 Task: Search one way flight ticket for 1 adult, 5 children, 2 infants in seat and 1 infant on lap in first from Anchorage: Ted Stevens Anchorage International Airport to Gillette: Gillette Campbell County Airport on 5-1-2023. Choice of flights is Royal air maroc. Number of bags: 7 checked bags. Price is upto 77000. Outbound departure time preference is 4:30. Return departure time preference is 18:45.
Action: Mouse moved to (198, 187)
Screenshot: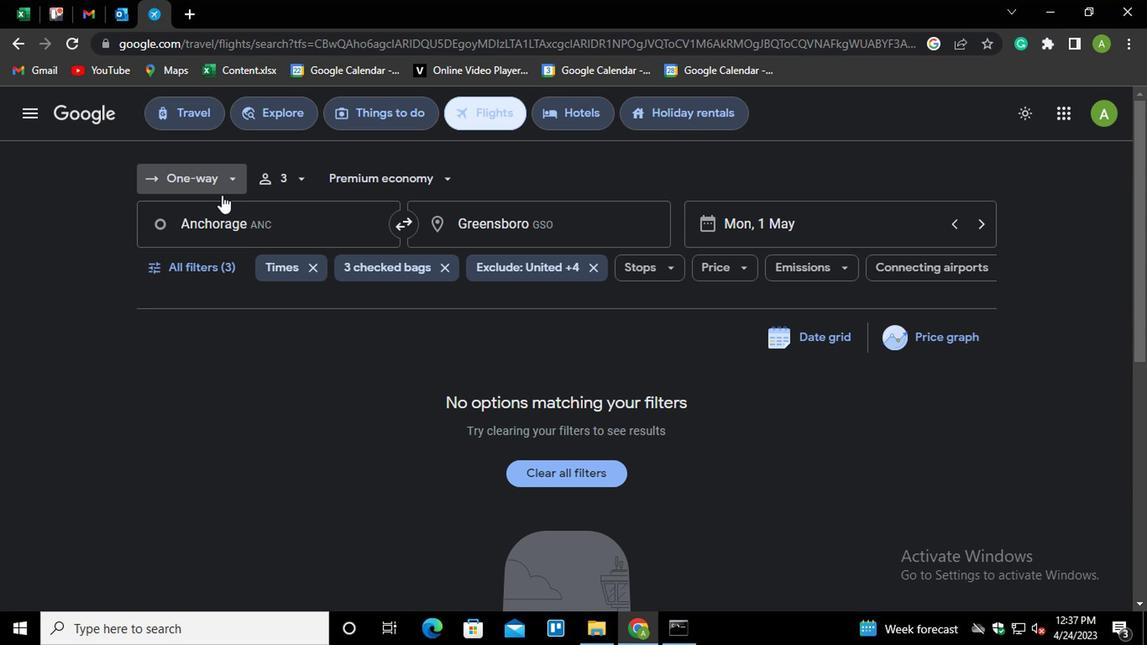 
Action: Mouse pressed left at (198, 187)
Screenshot: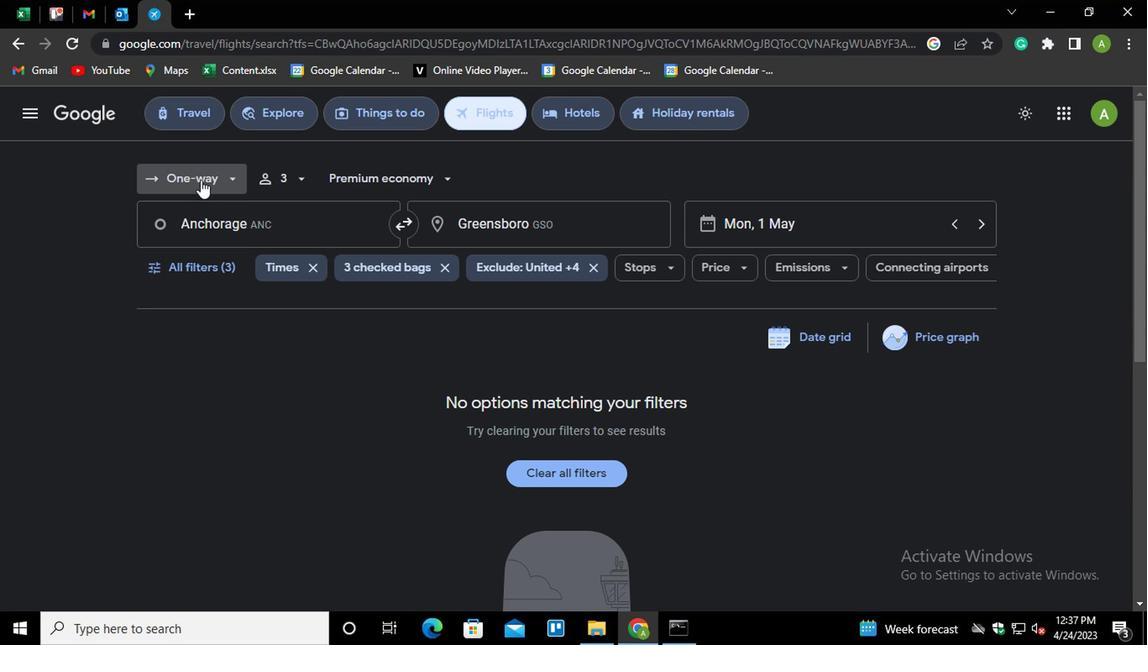 
Action: Mouse moved to (200, 255)
Screenshot: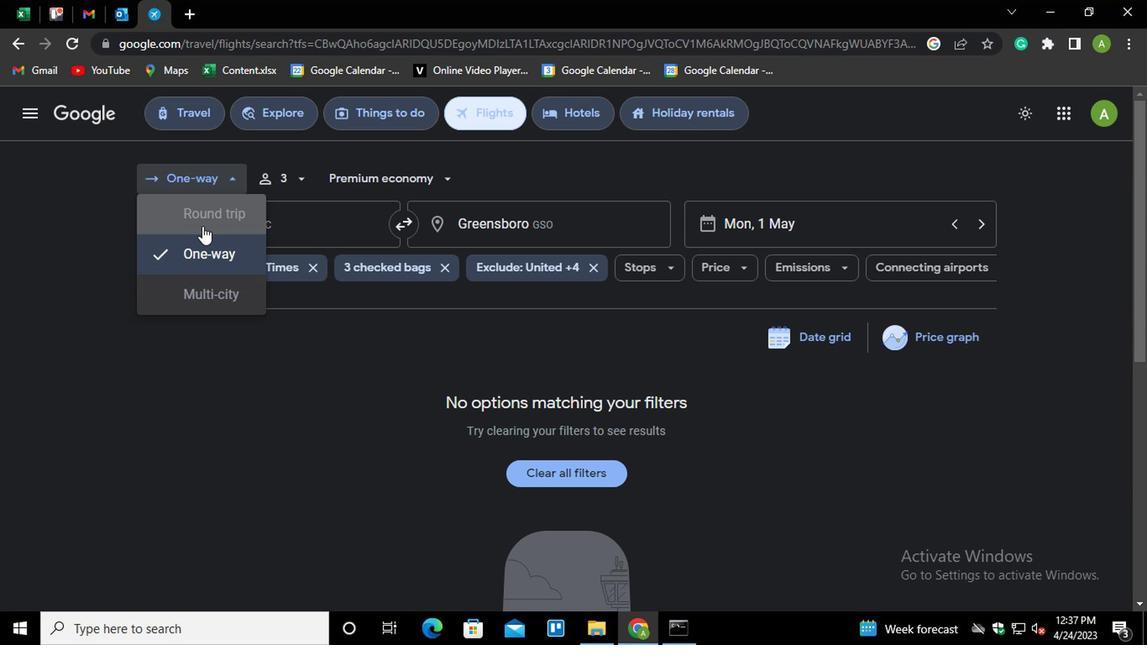 
Action: Mouse pressed left at (200, 255)
Screenshot: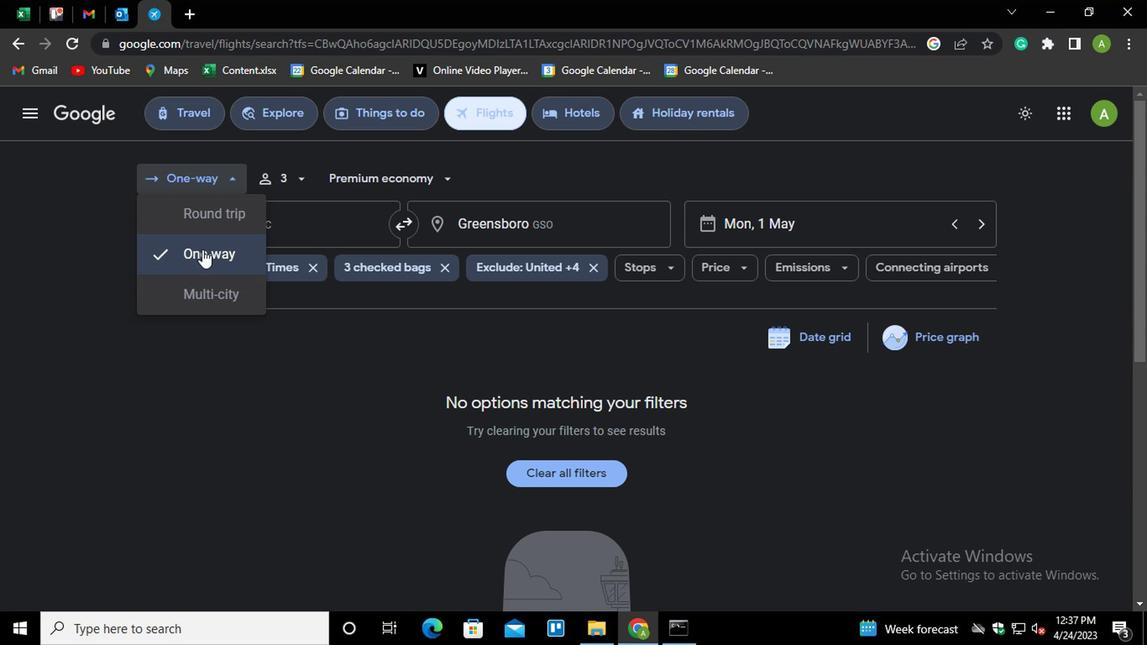 
Action: Mouse moved to (258, 193)
Screenshot: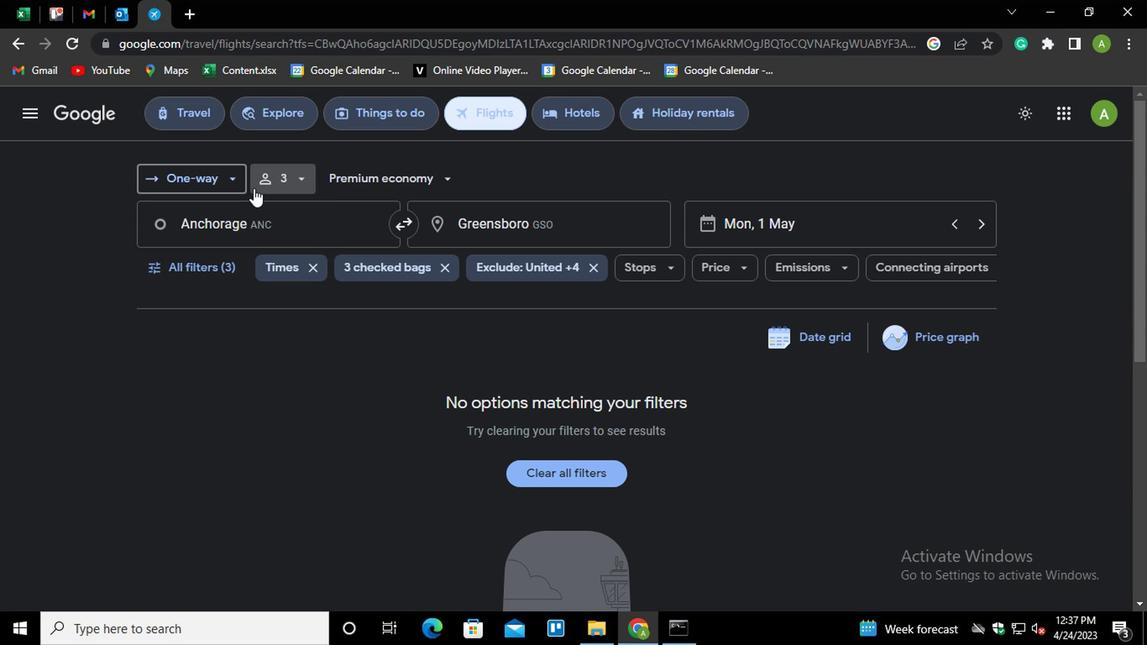 
Action: Mouse pressed left at (258, 193)
Screenshot: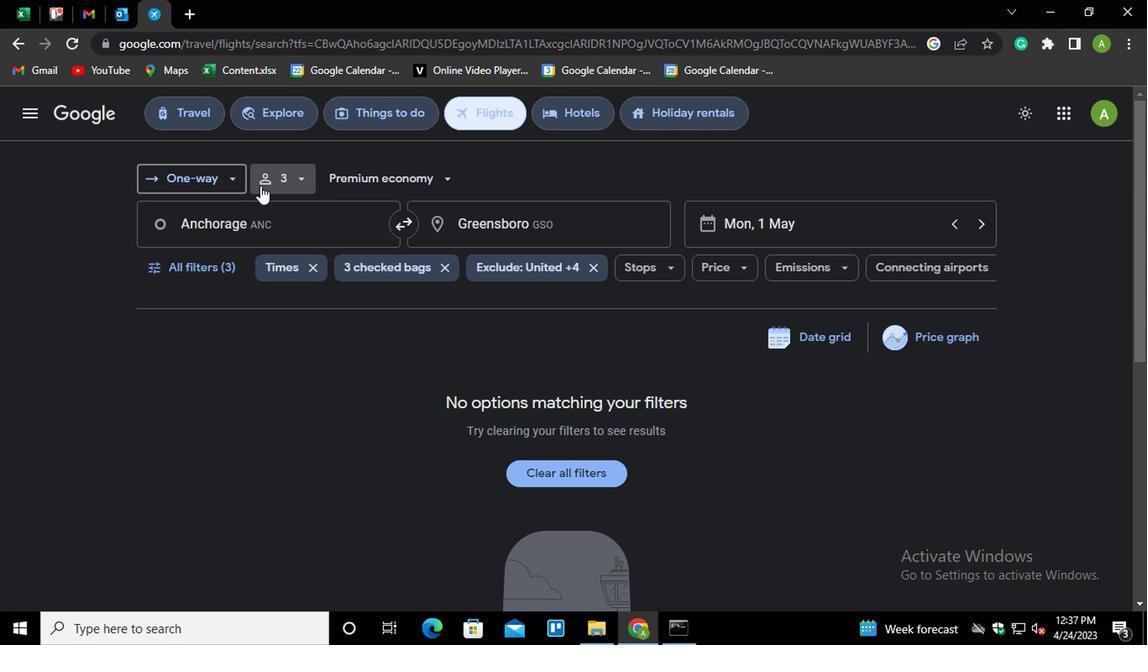 
Action: Mouse moved to (421, 266)
Screenshot: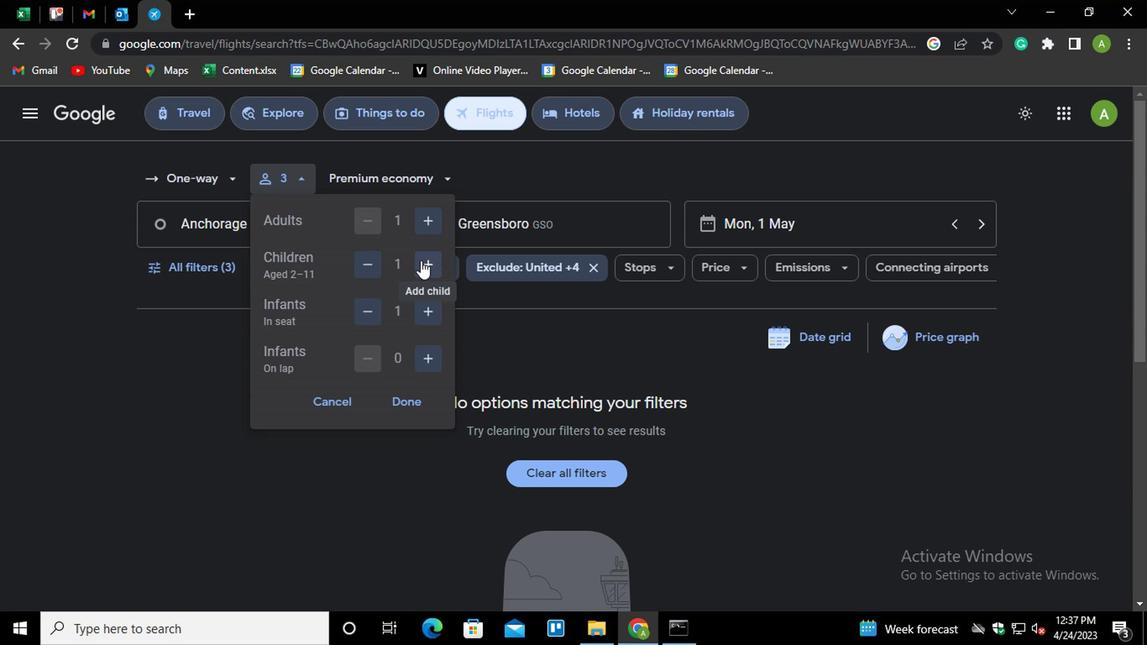 
Action: Mouse pressed left at (421, 266)
Screenshot: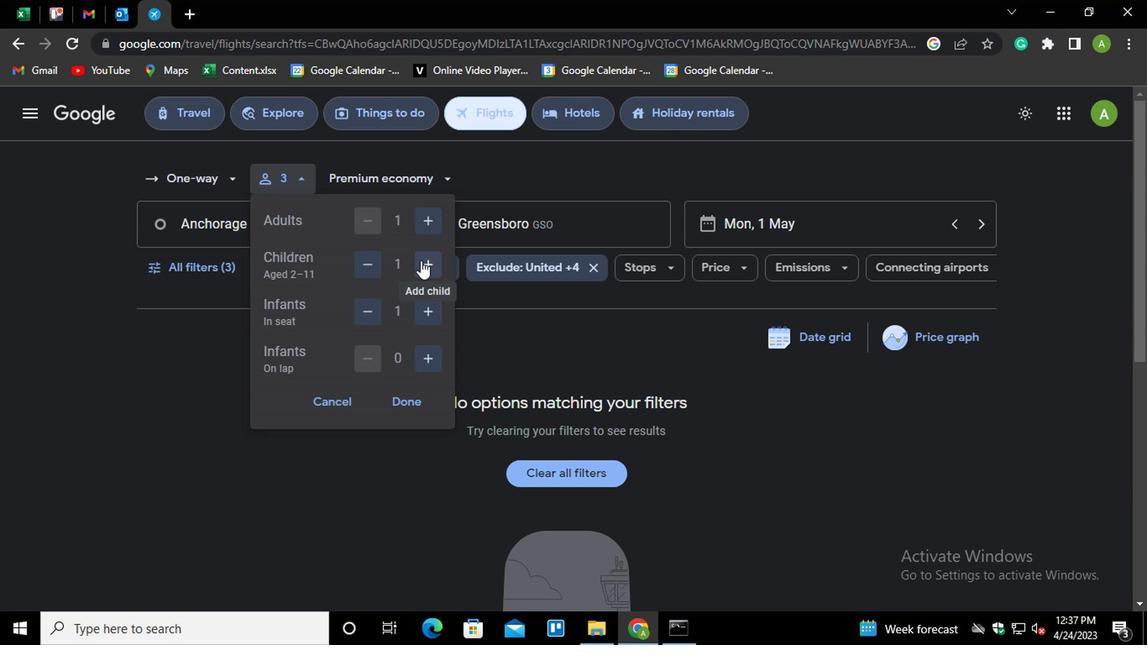 
Action: Mouse moved to (421, 266)
Screenshot: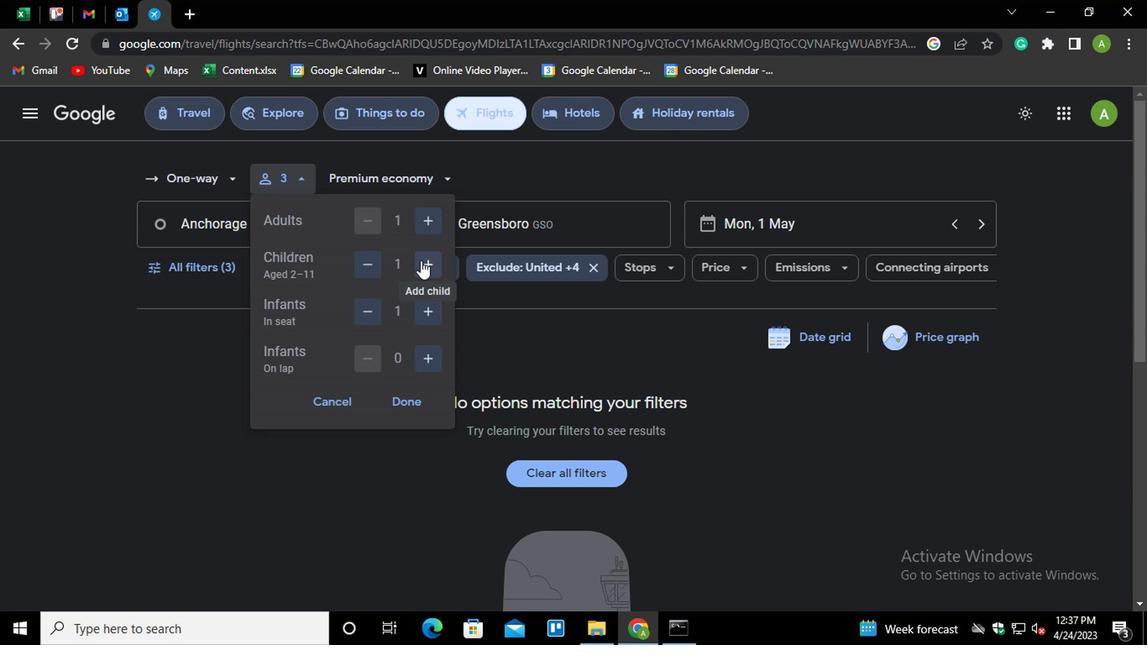 
Action: Mouse pressed left at (421, 266)
Screenshot: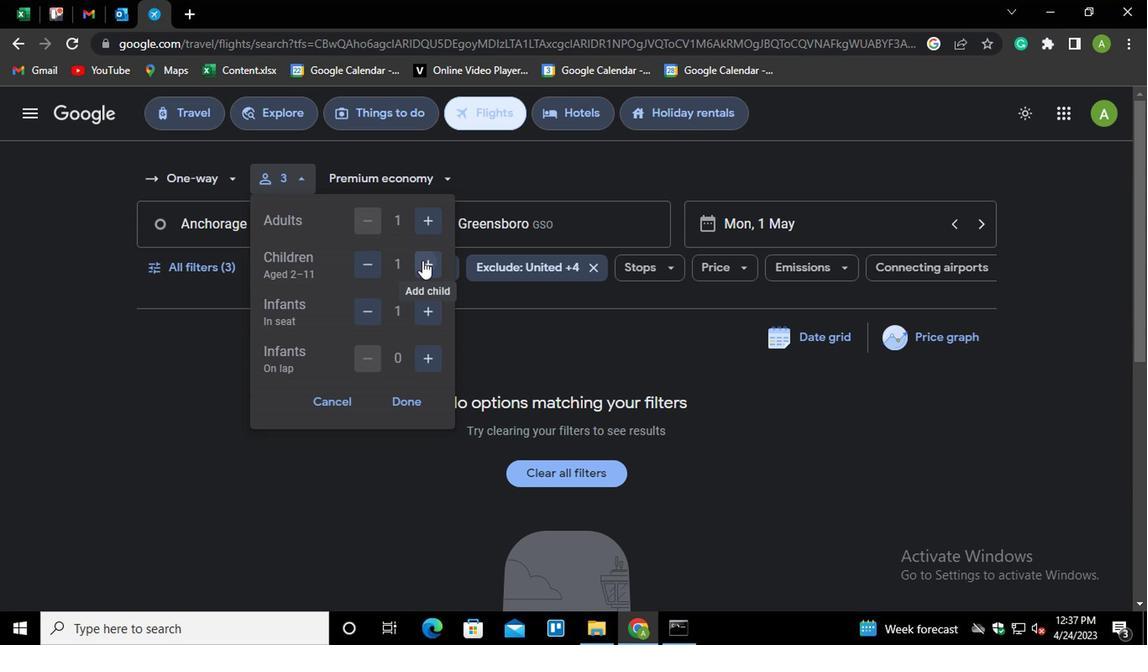 
Action: Mouse pressed left at (421, 266)
Screenshot: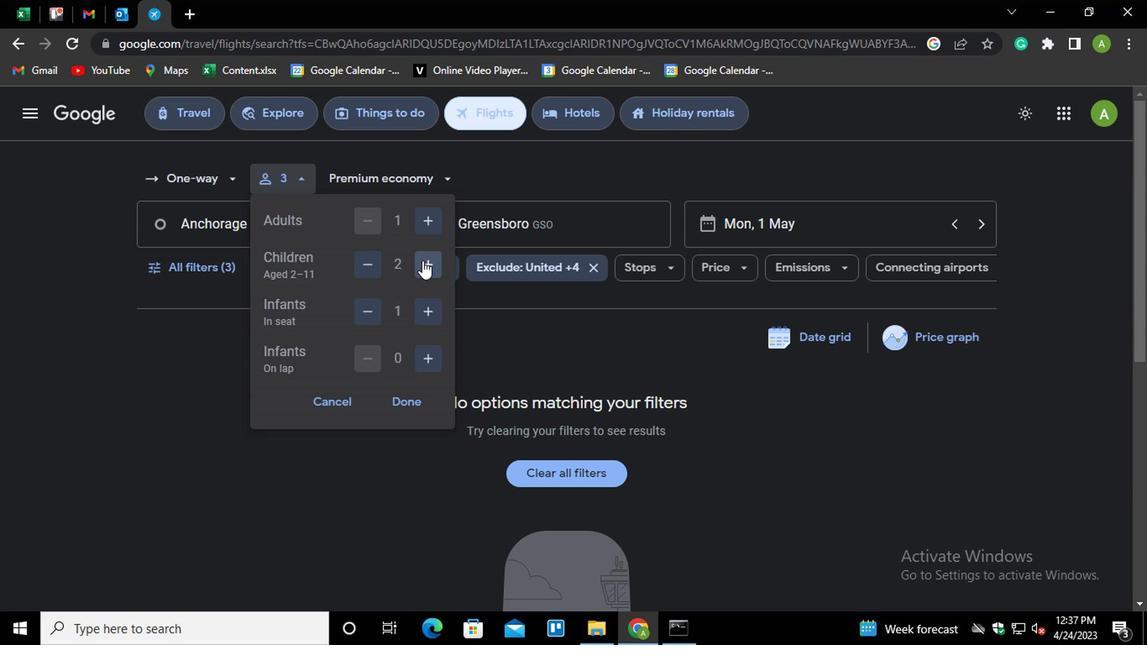 
Action: Mouse pressed left at (421, 266)
Screenshot: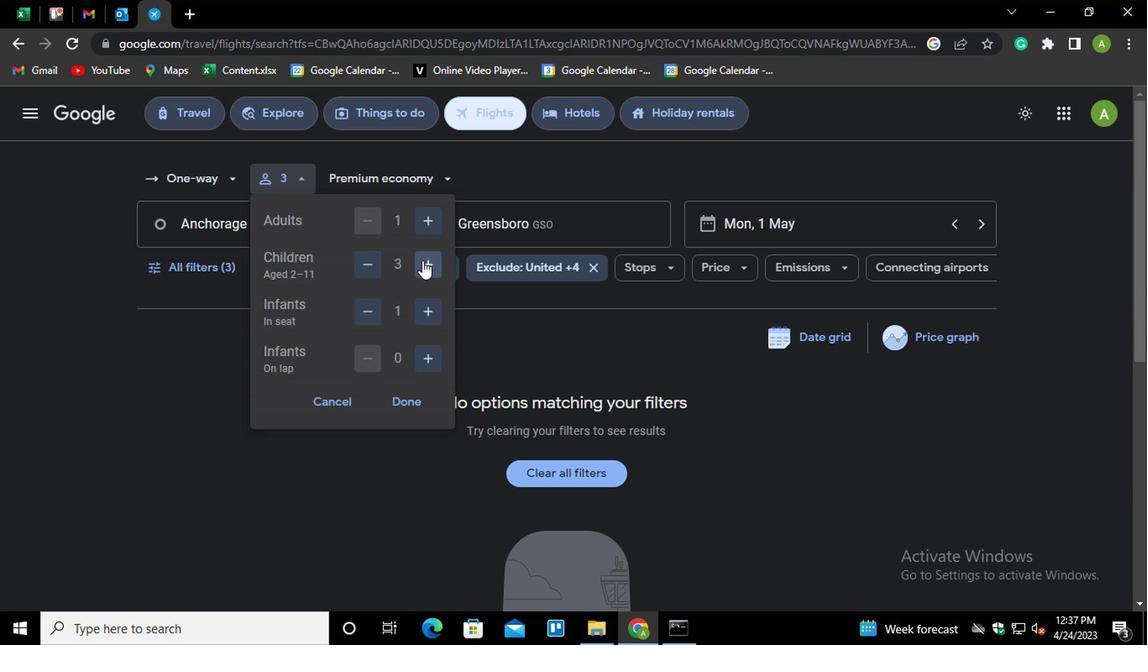 
Action: Mouse moved to (425, 308)
Screenshot: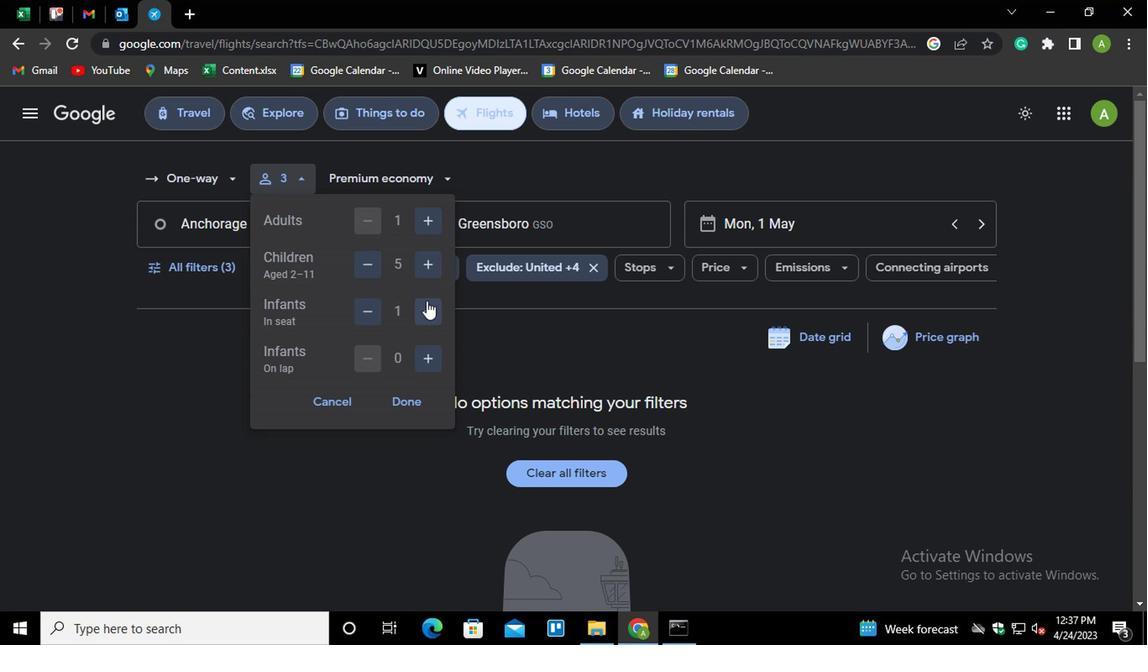 
Action: Mouse pressed left at (425, 308)
Screenshot: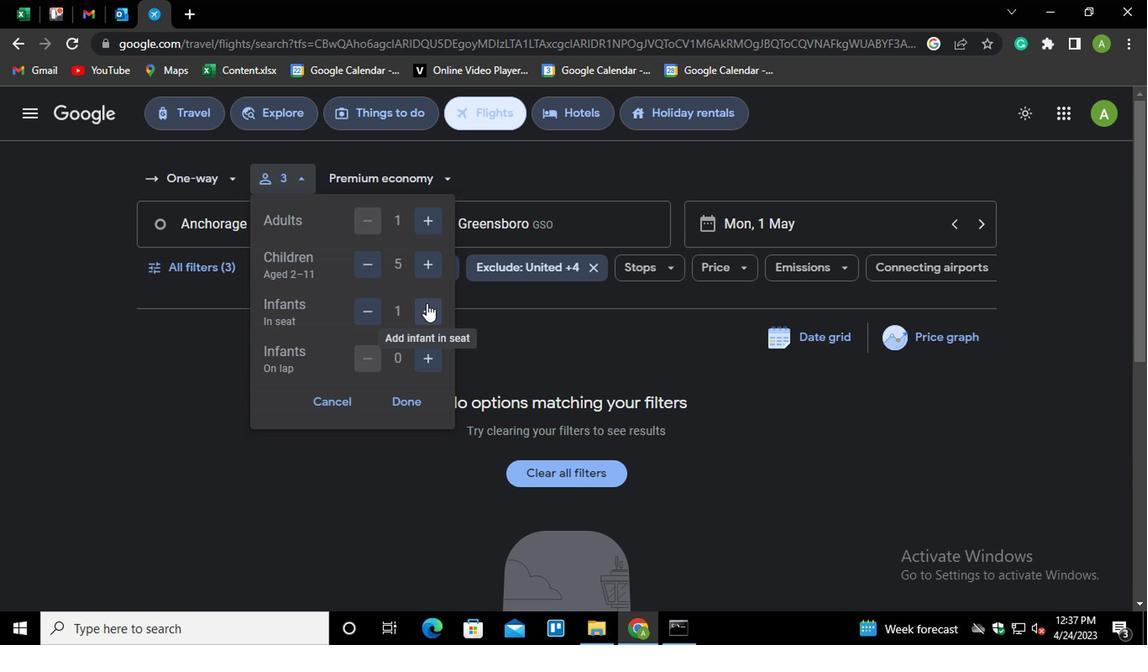 
Action: Mouse moved to (430, 353)
Screenshot: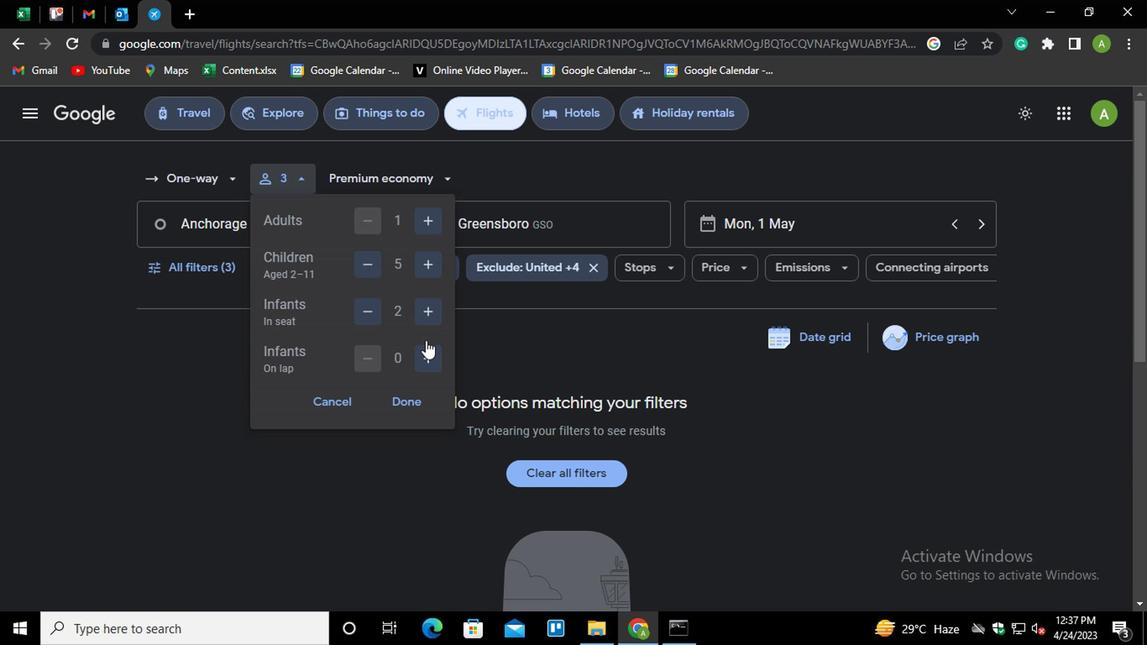 
Action: Mouse pressed left at (430, 353)
Screenshot: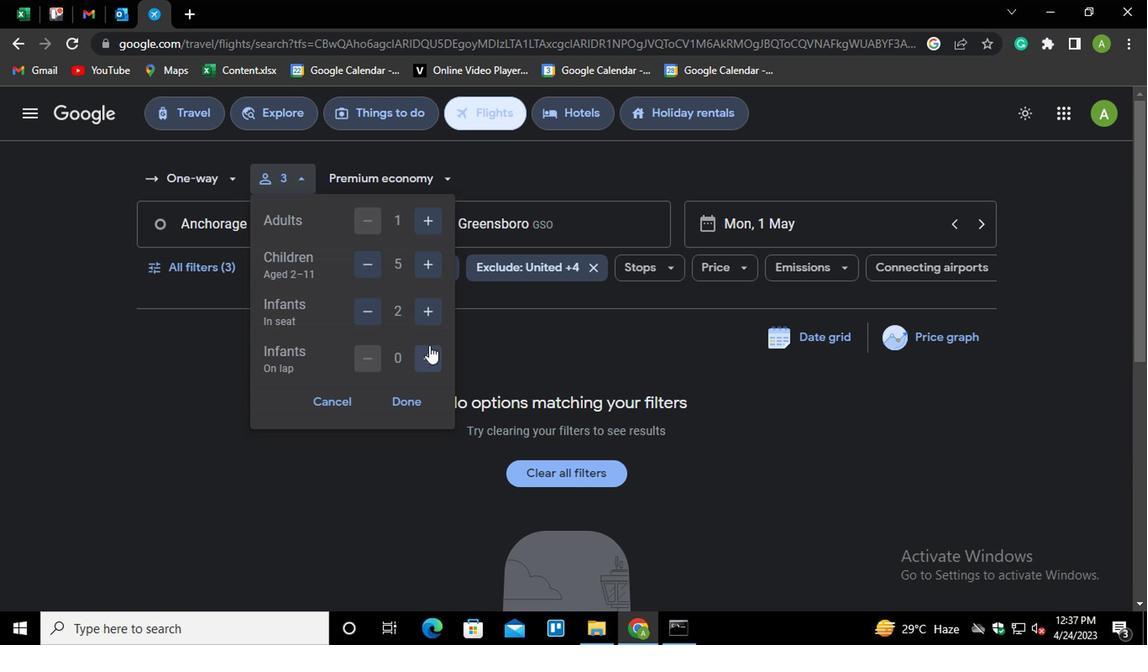 
Action: Mouse moved to (363, 361)
Screenshot: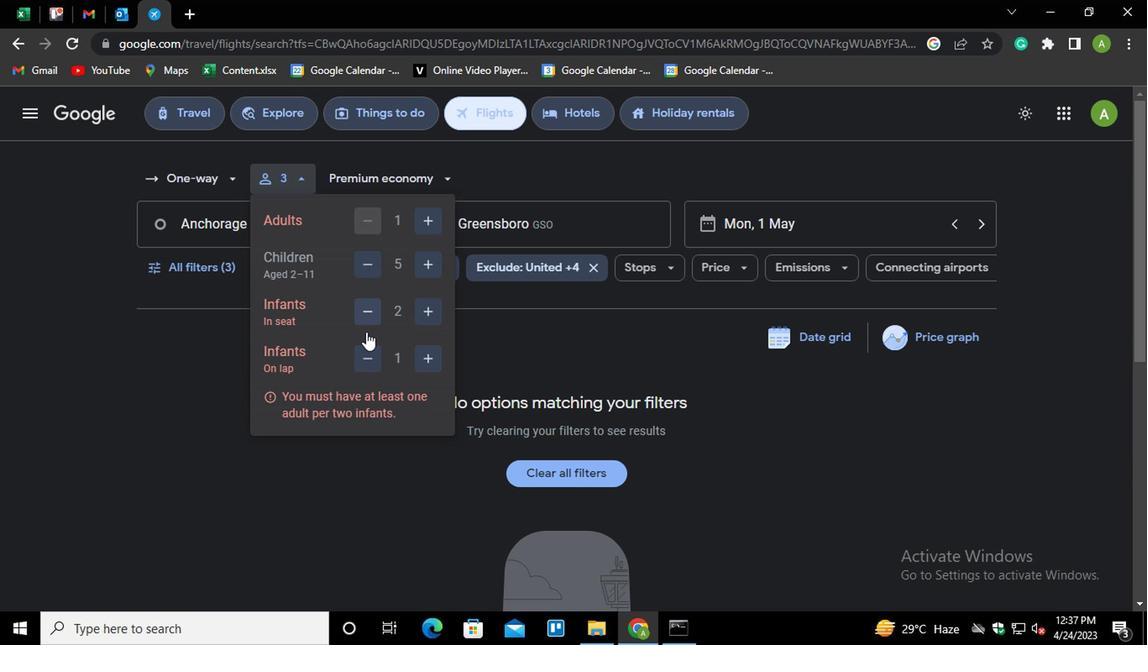 
Action: Mouse pressed left at (363, 361)
Screenshot: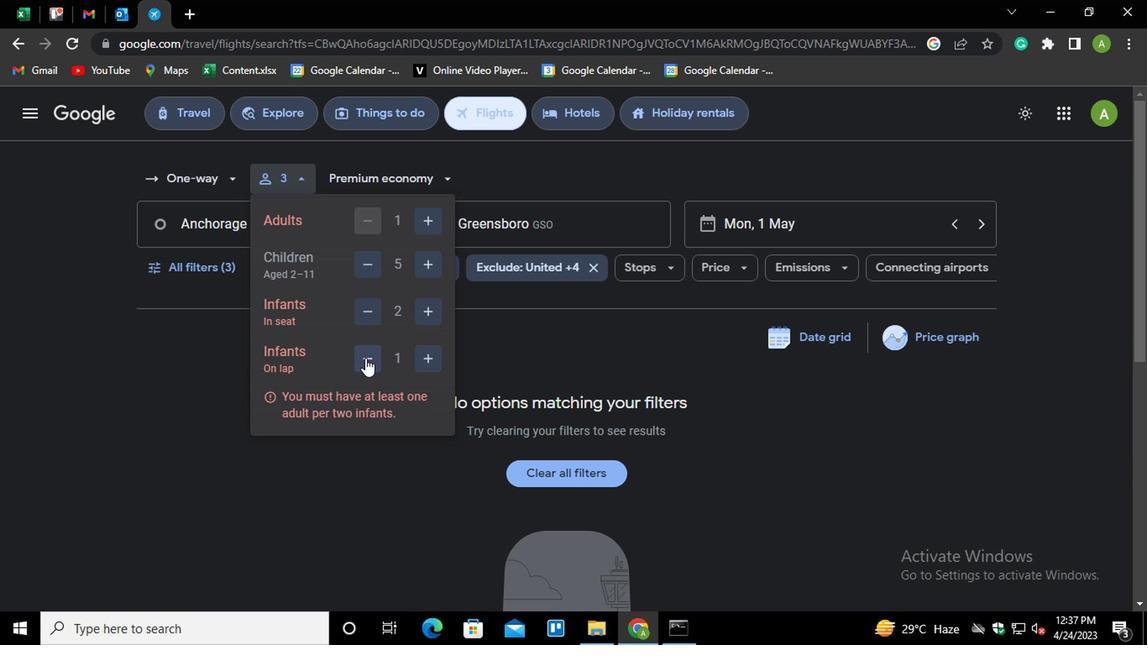 
Action: Mouse moved to (404, 401)
Screenshot: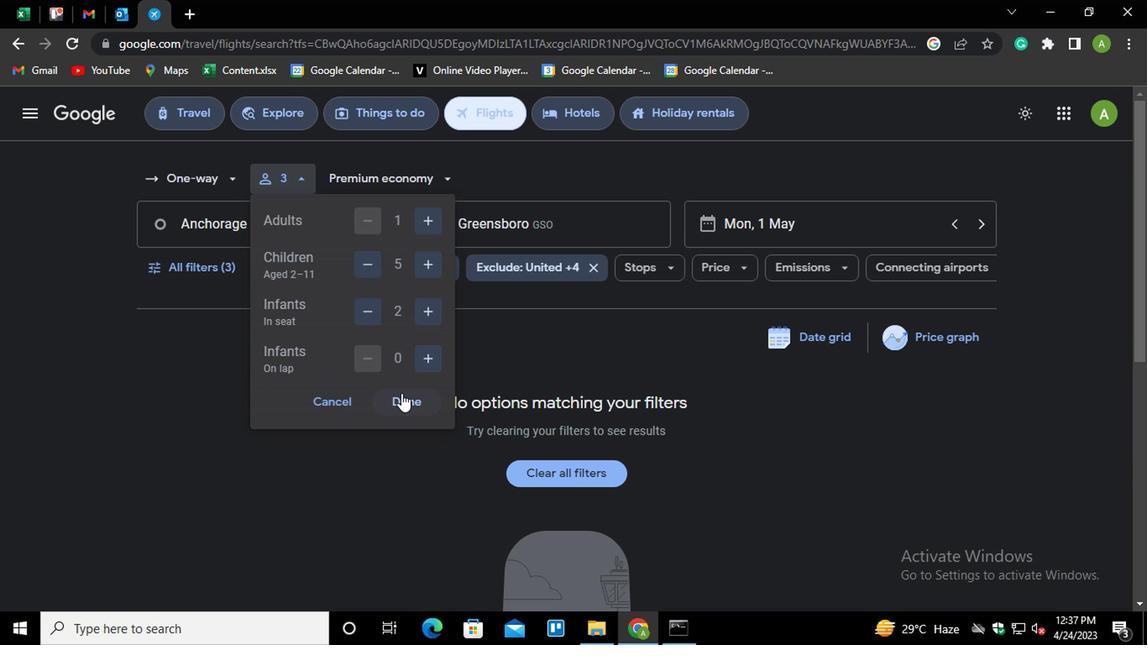 
Action: Mouse pressed left at (404, 401)
Screenshot: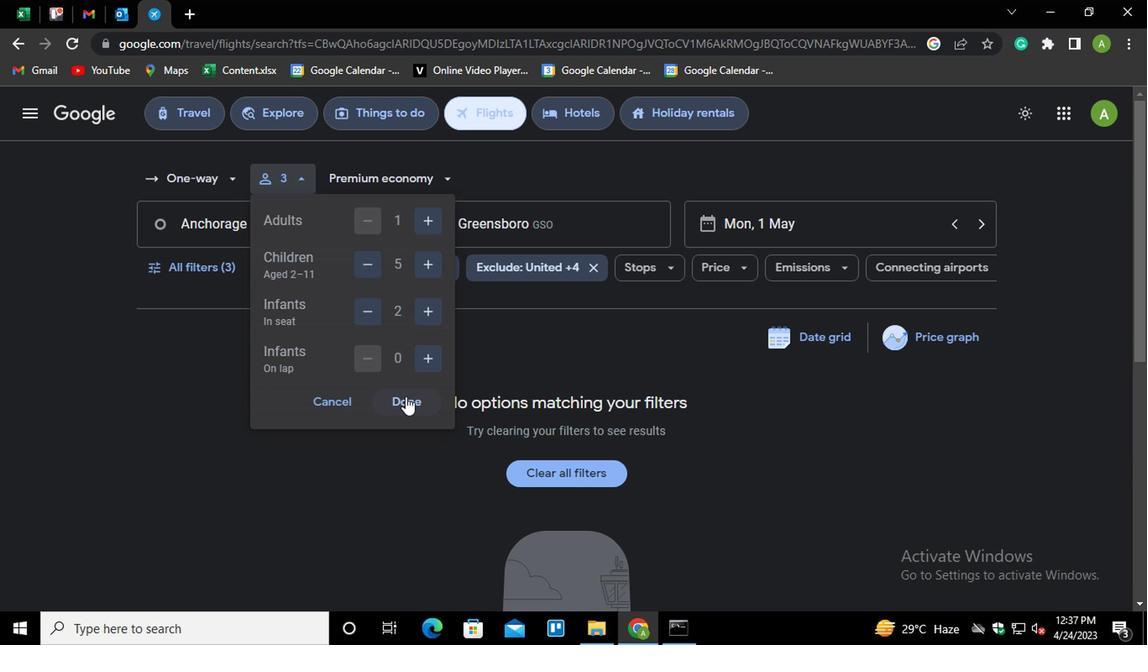 
Action: Mouse moved to (555, 229)
Screenshot: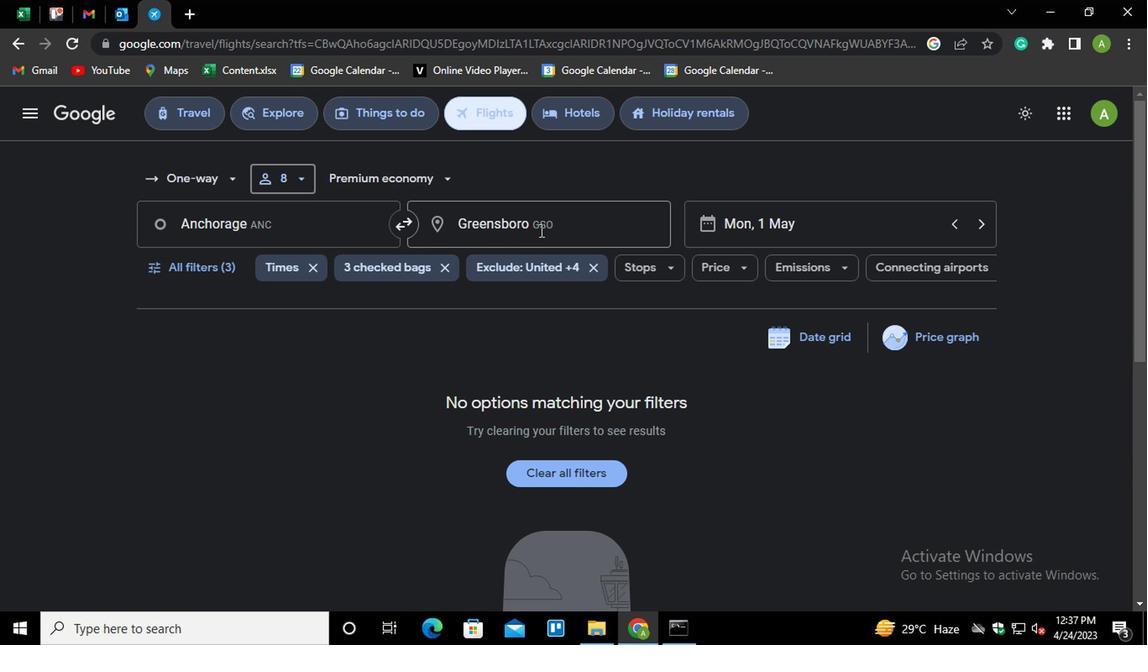 
Action: Mouse pressed left at (555, 229)
Screenshot: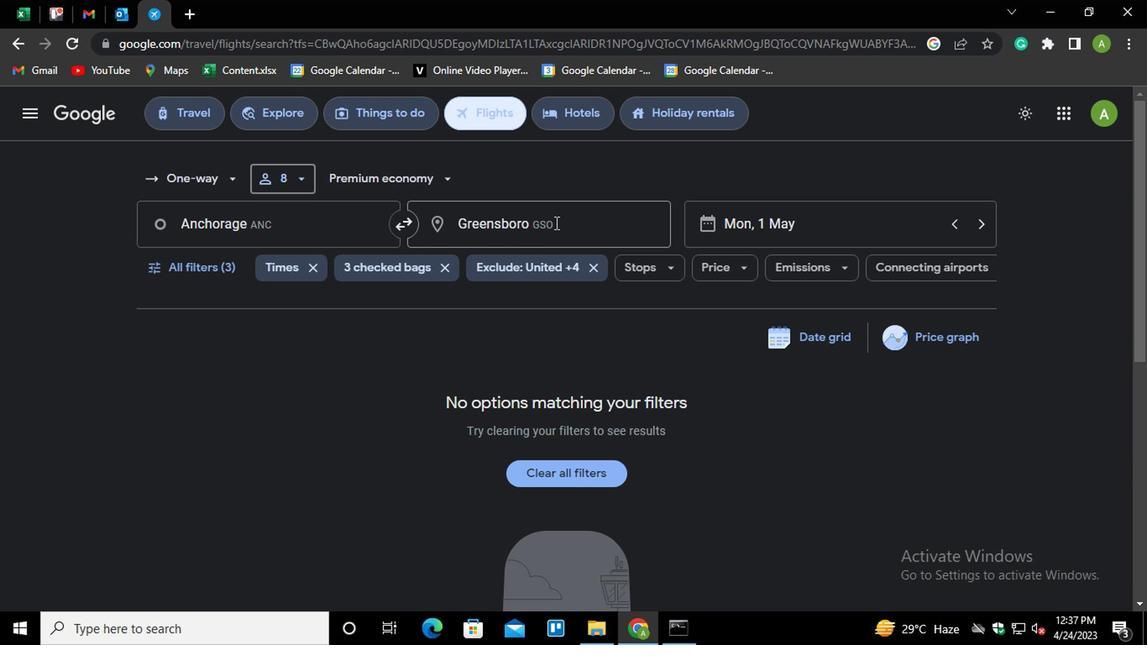 
Action: Mouse moved to (555, 229)
Screenshot: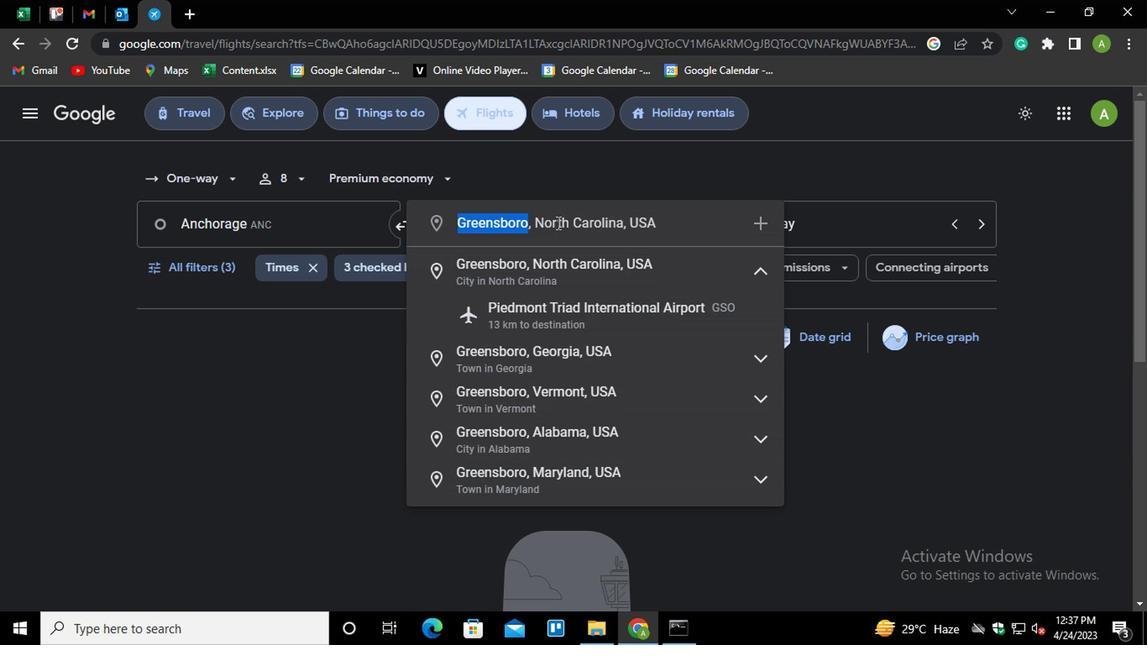 
Action: Key pressed <Key.shift>GILLETT<Key.down><Key.enter>
Screenshot: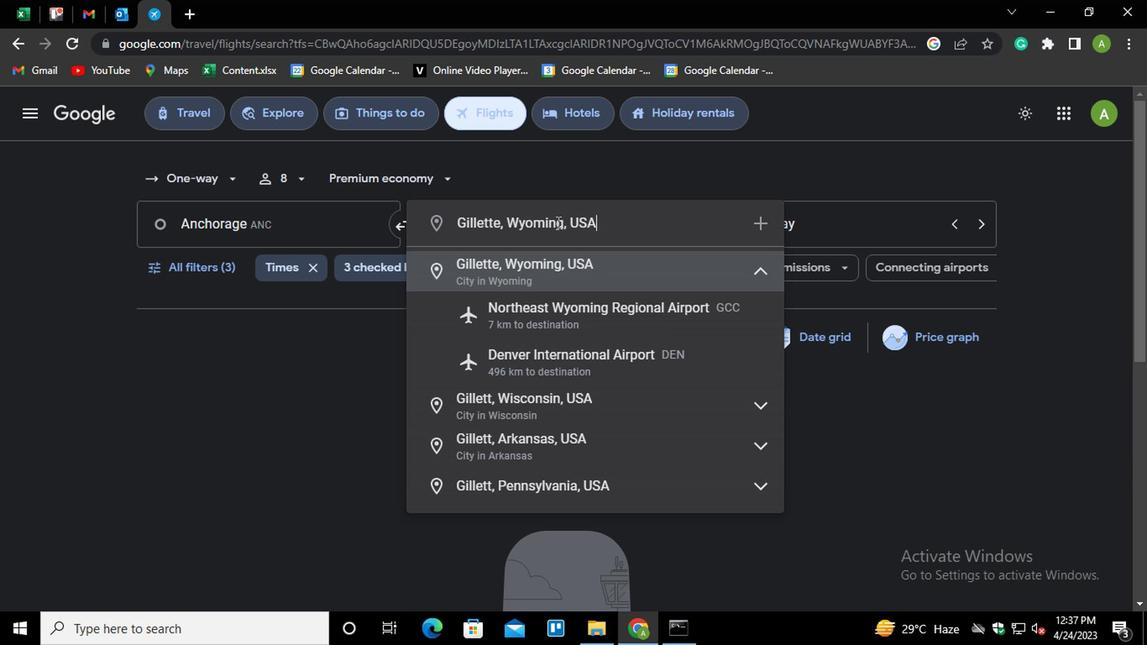 
Action: Mouse moved to (197, 277)
Screenshot: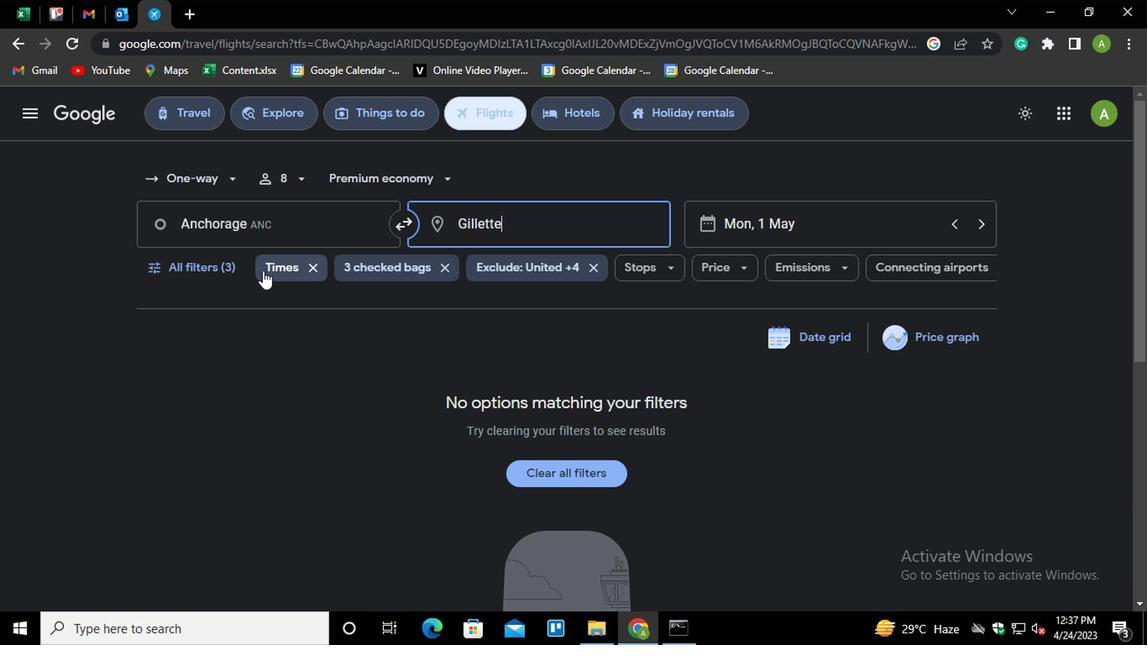 
Action: Mouse pressed left at (197, 277)
Screenshot: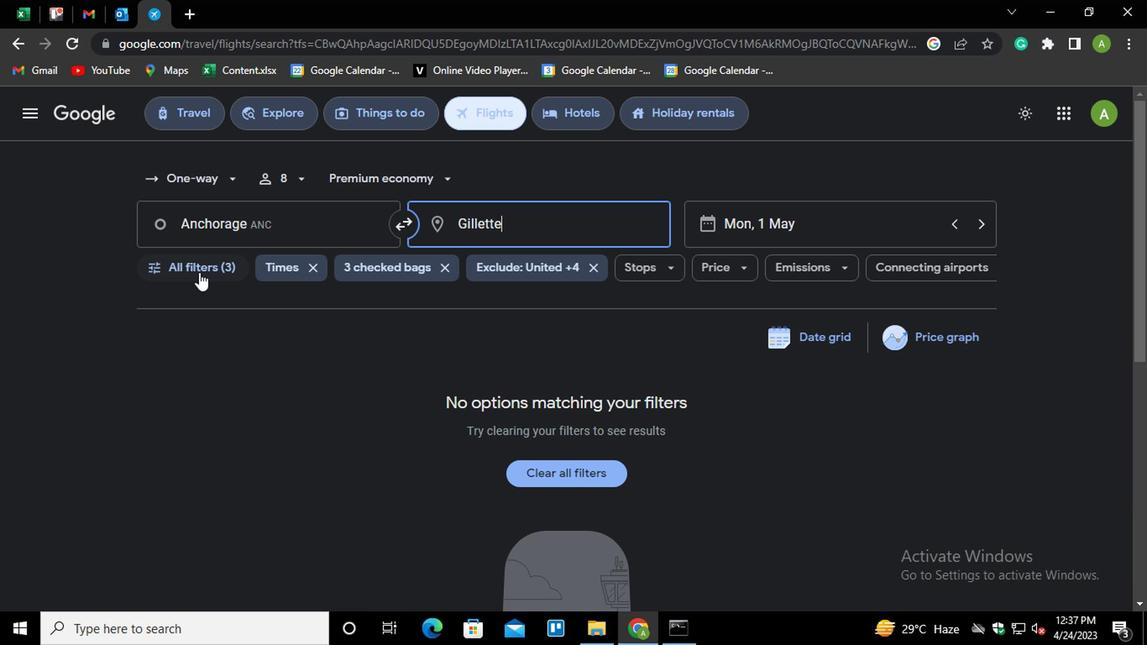 
Action: Mouse moved to (396, 474)
Screenshot: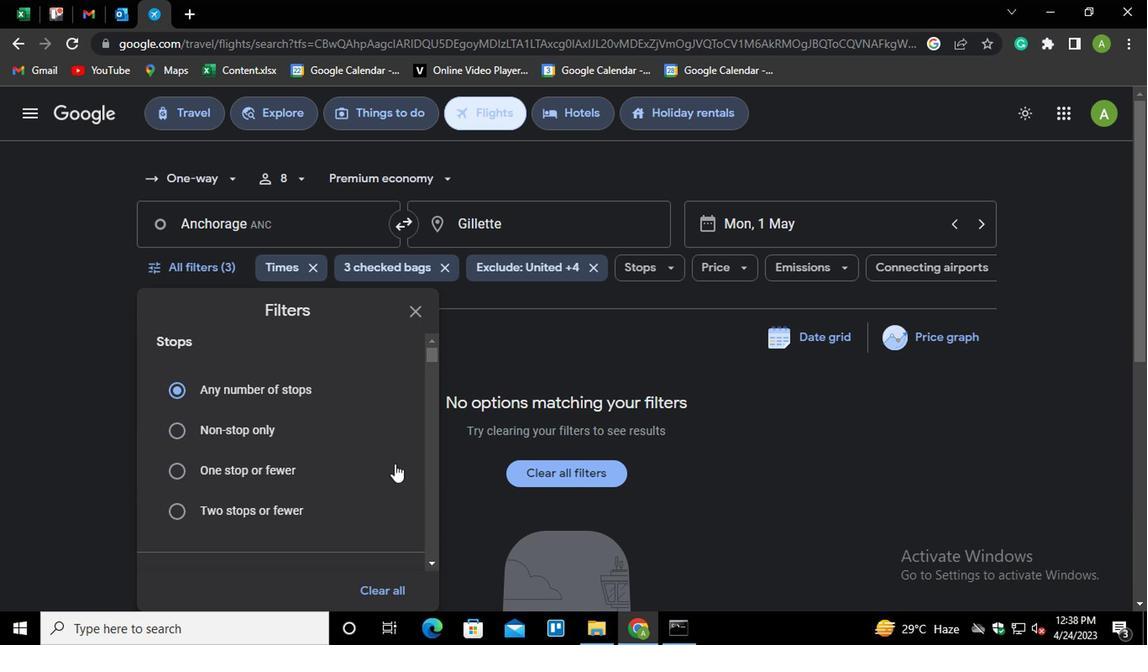 
Action: Mouse scrolled (396, 473) with delta (0, 0)
Screenshot: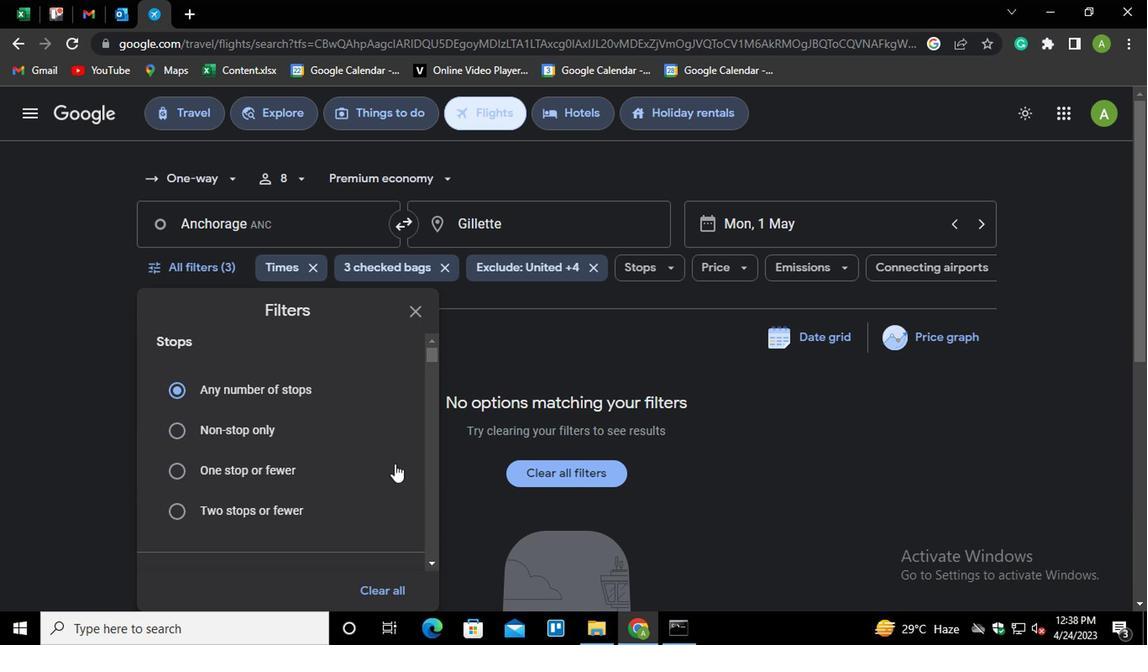 
Action: Mouse moved to (396, 476)
Screenshot: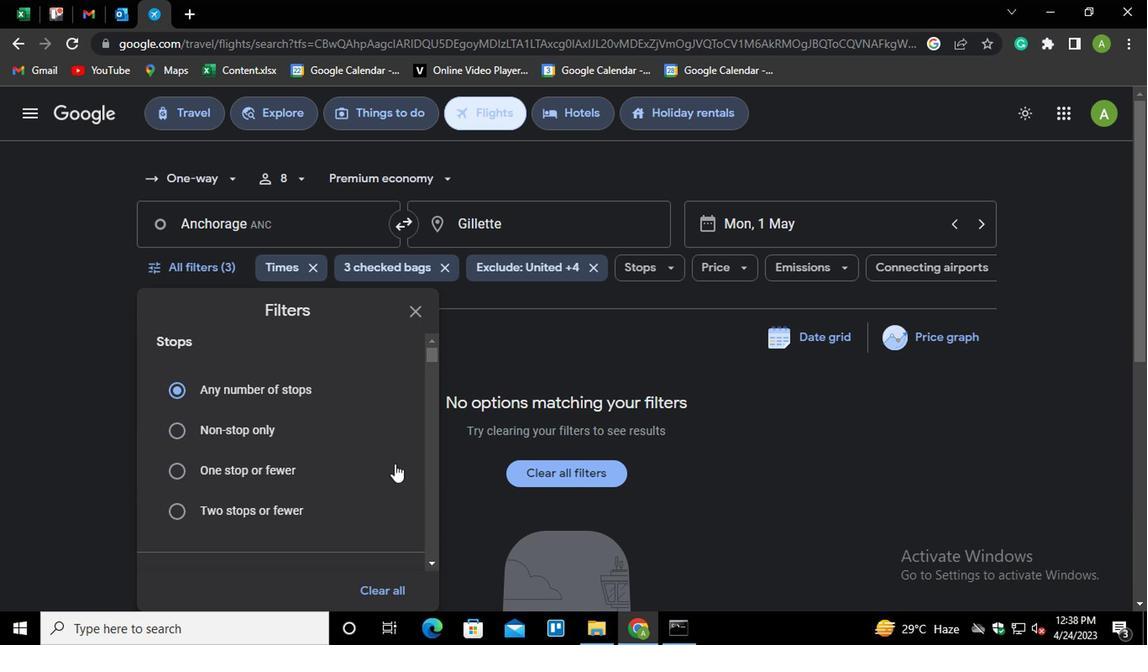 
Action: Mouse scrolled (396, 474) with delta (0, -1)
Screenshot: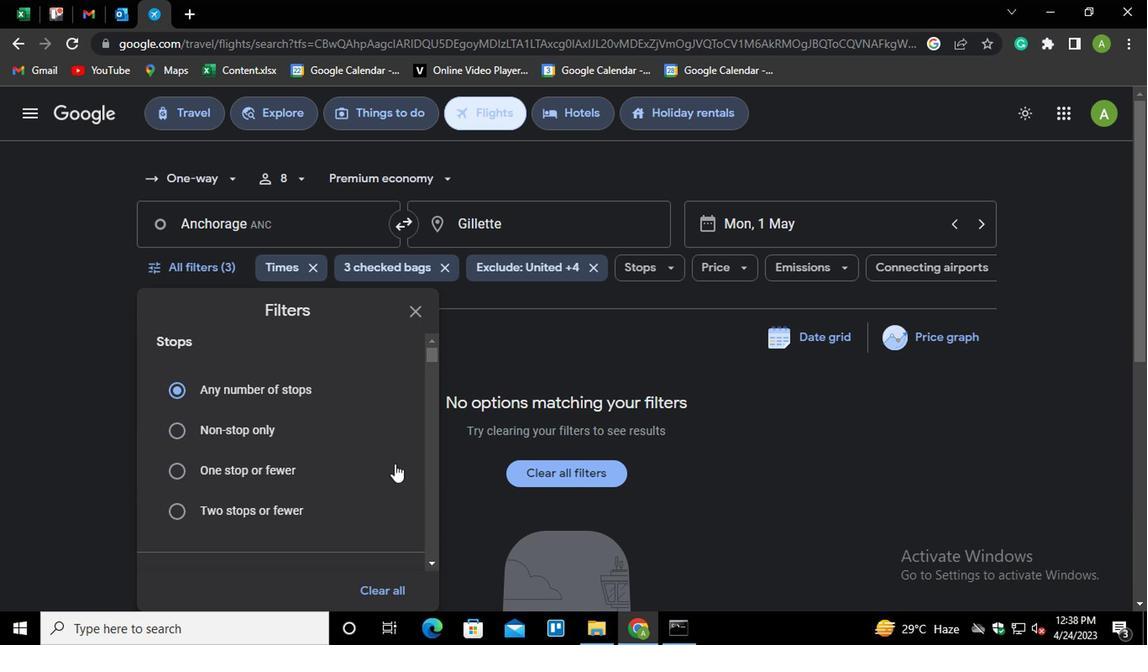 
Action: Mouse moved to (396, 476)
Screenshot: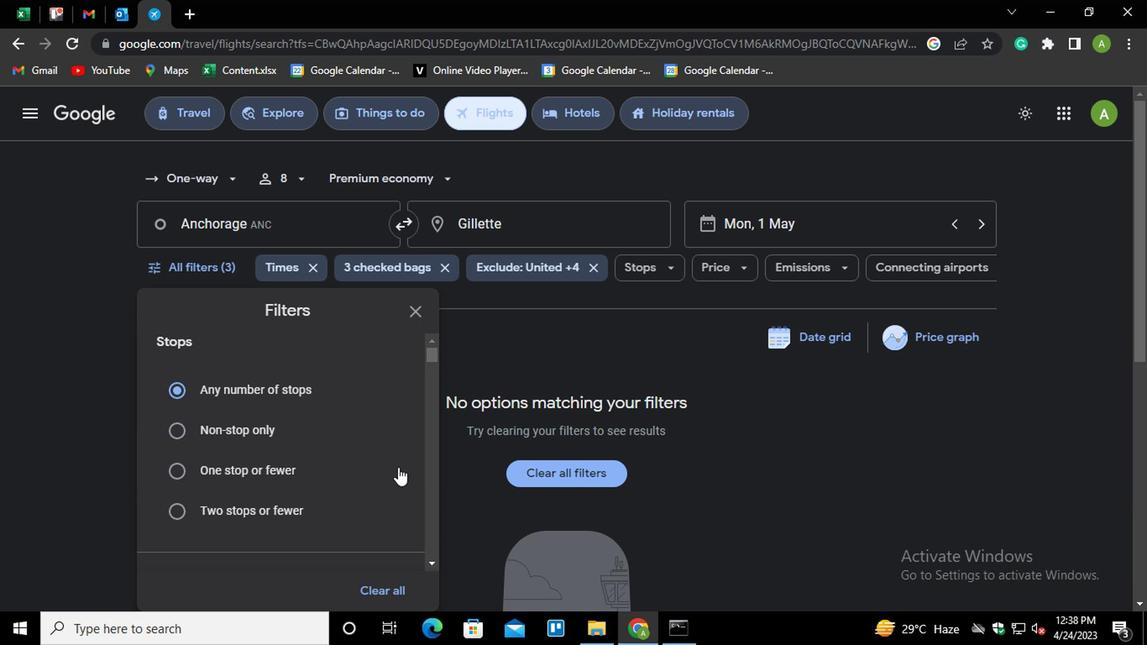 
Action: Mouse scrolled (396, 474) with delta (0, -1)
Screenshot: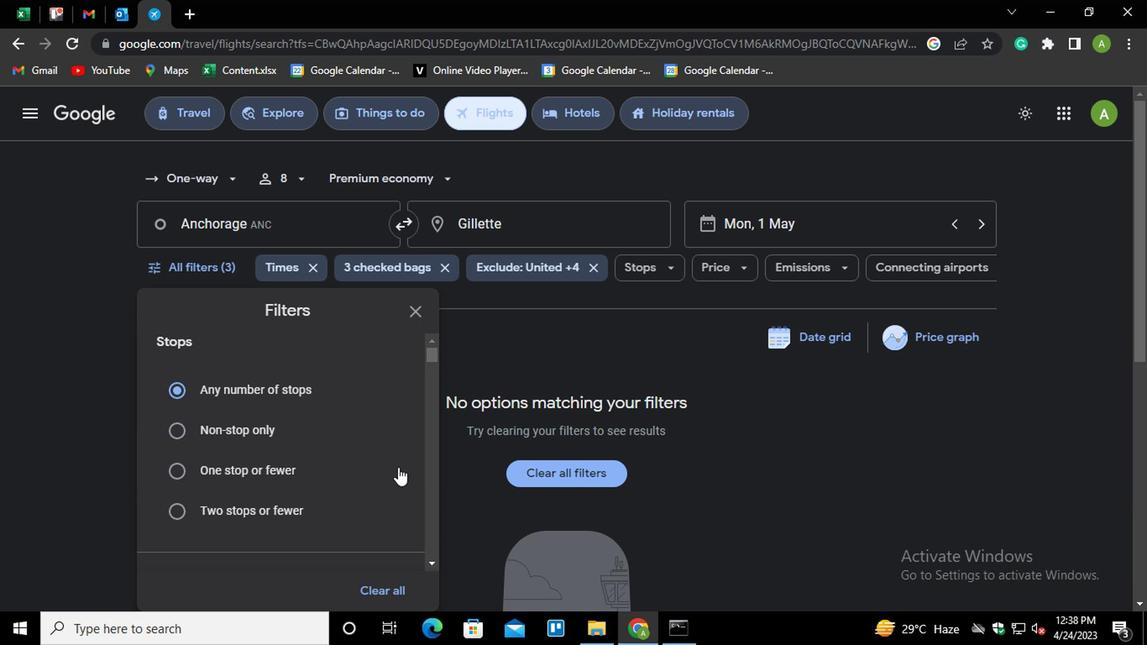 
Action: Mouse scrolled (396, 474) with delta (0, -1)
Screenshot: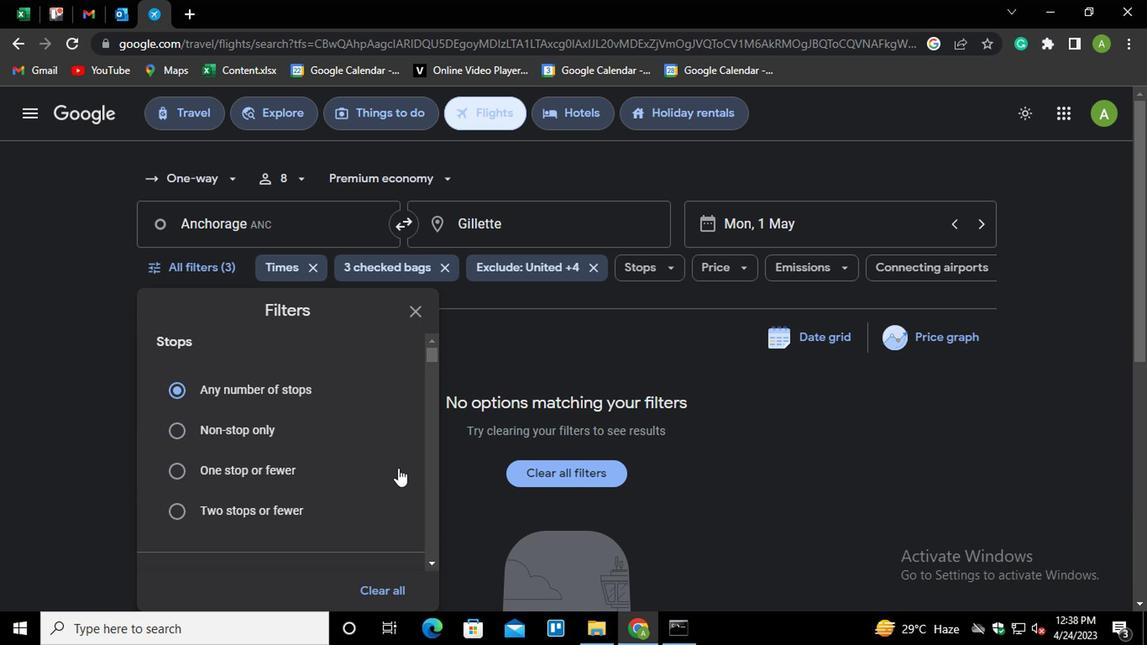 
Action: Mouse moved to (384, 592)
Screenshot: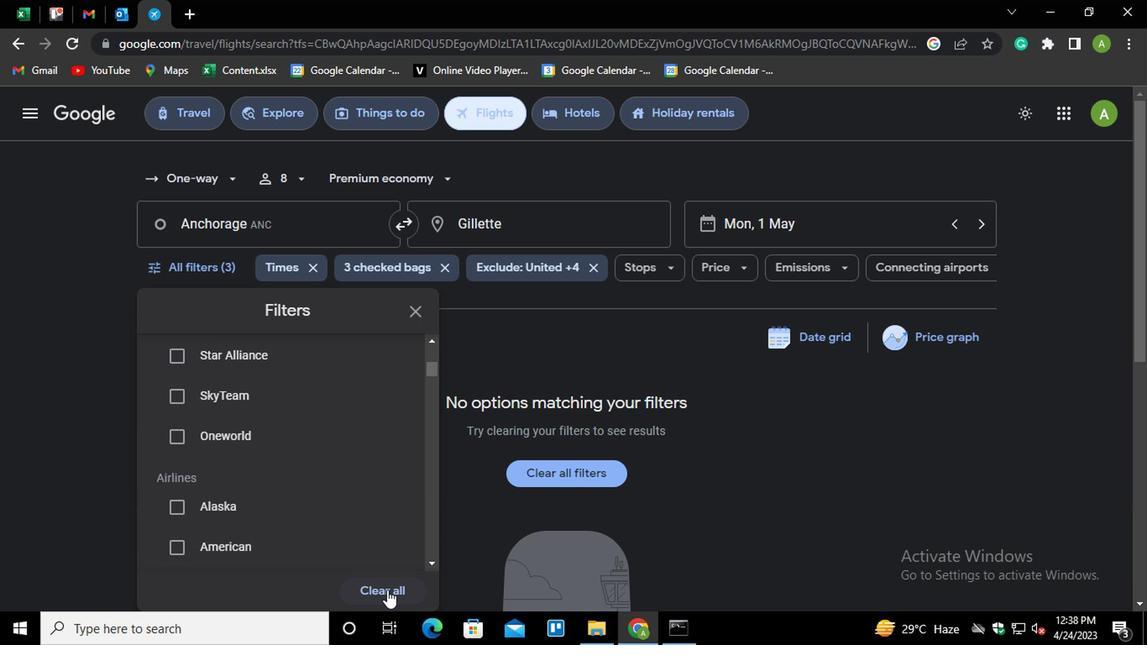 
Action: Mouse pressed left at (384, 592)
Screenshot: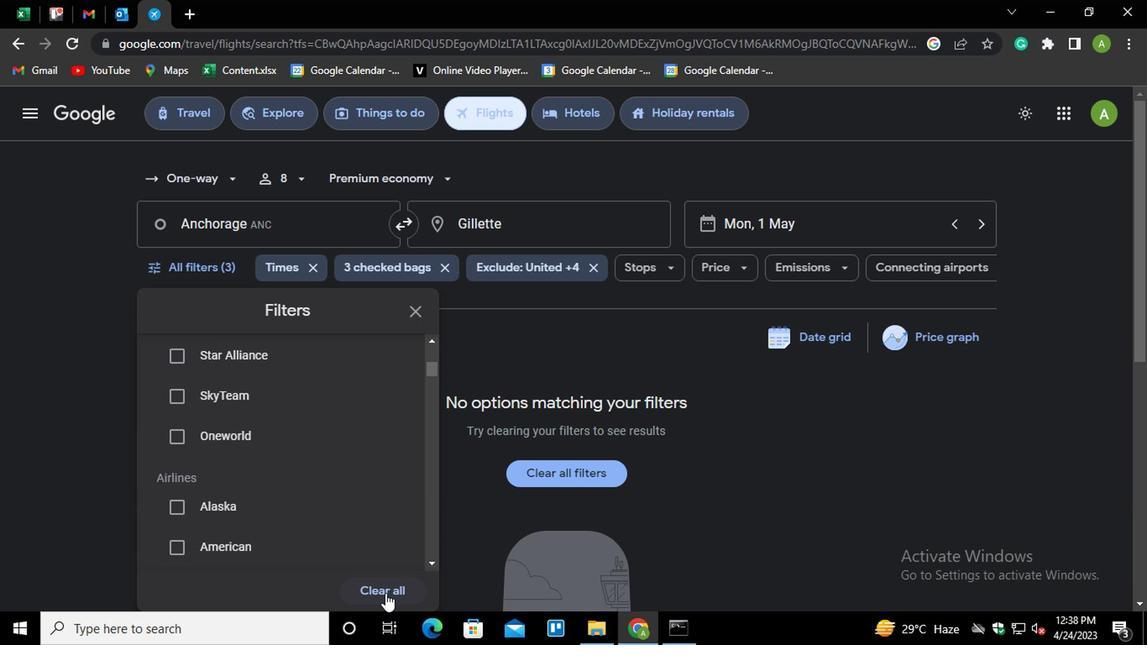 
Action: Mouse moved to (233, 454)
Screenshot: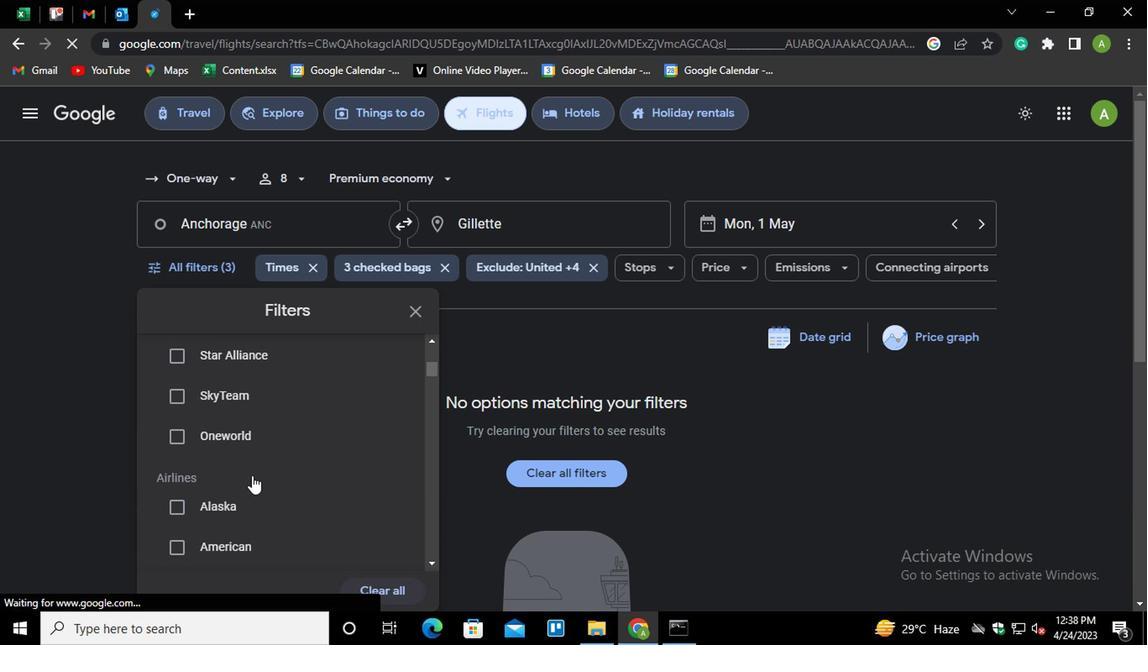 
Action: Mouse scrolled (233, 454) with delta (0, 0)
Screenshot: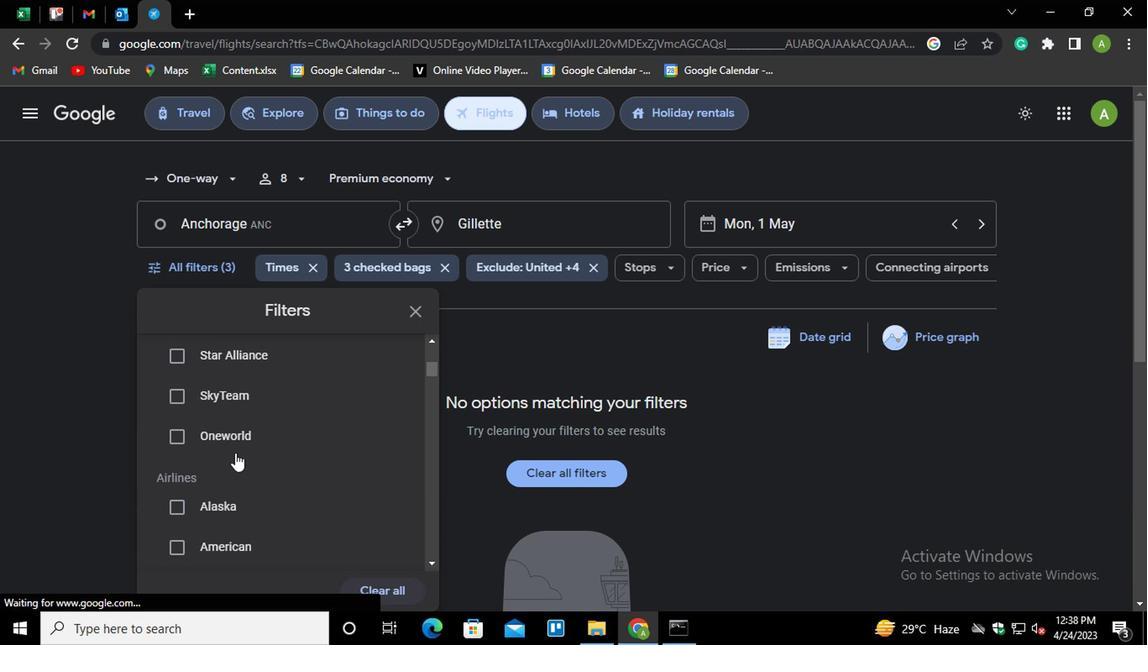 
Action: Mouse scrolled (233, 454) with delta (0, 0)
Screenshot: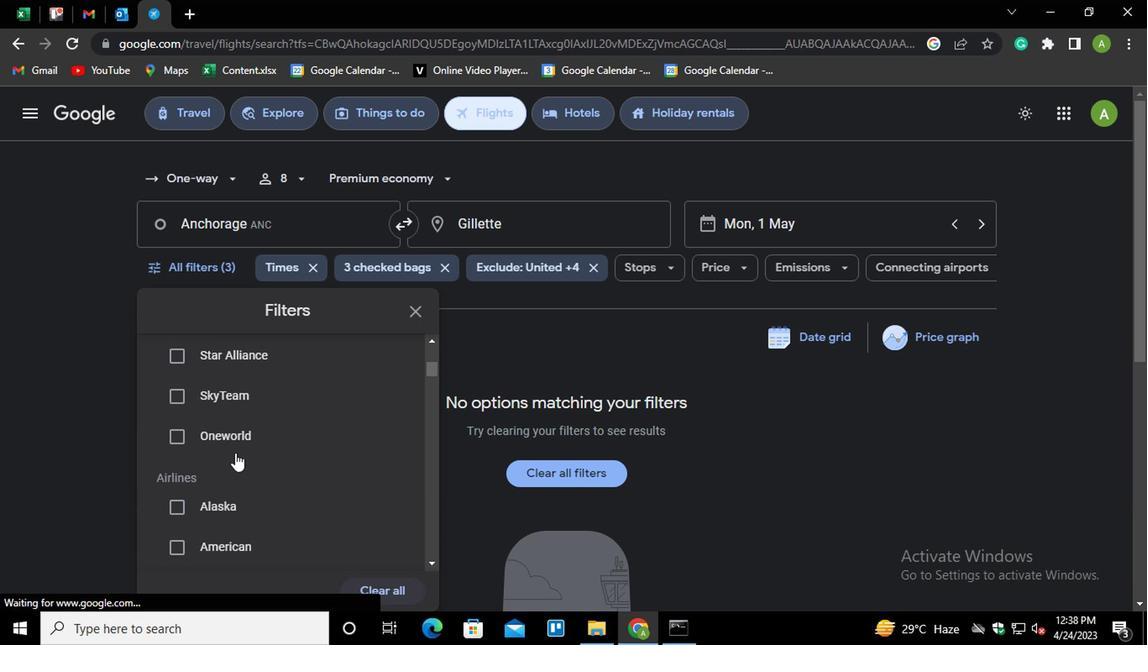 
Action: Mouse scrolled (233, 454) with delta (0, 0)
Screenshot: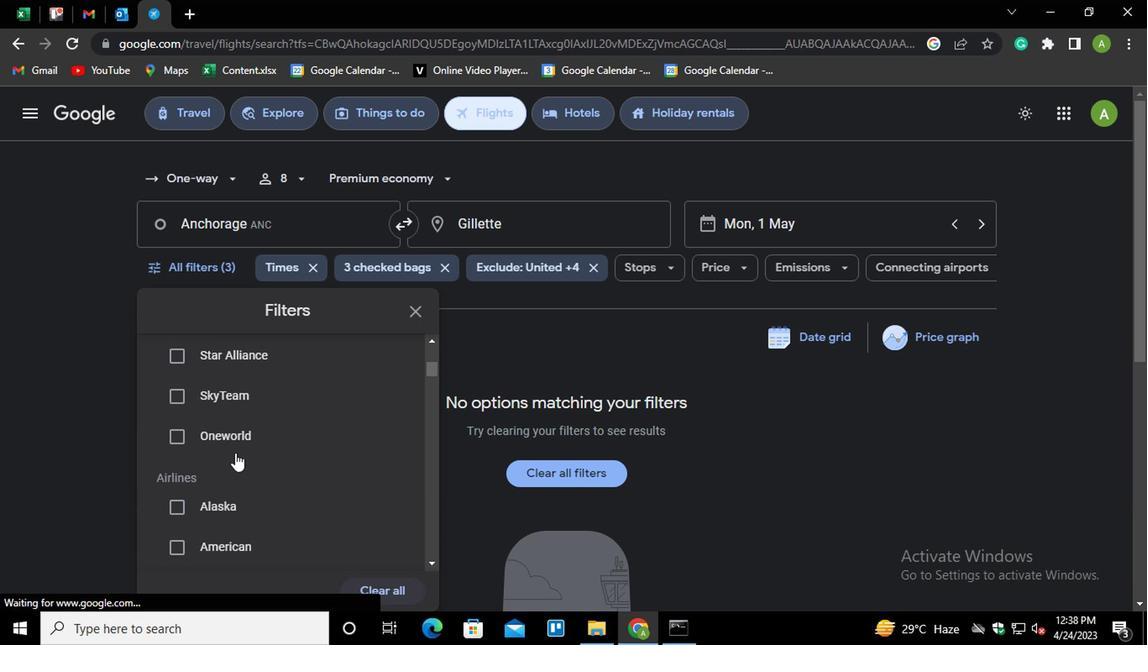 
Action: Mouse scrolled (233, 454) with delta (0, 0)
Screenshot: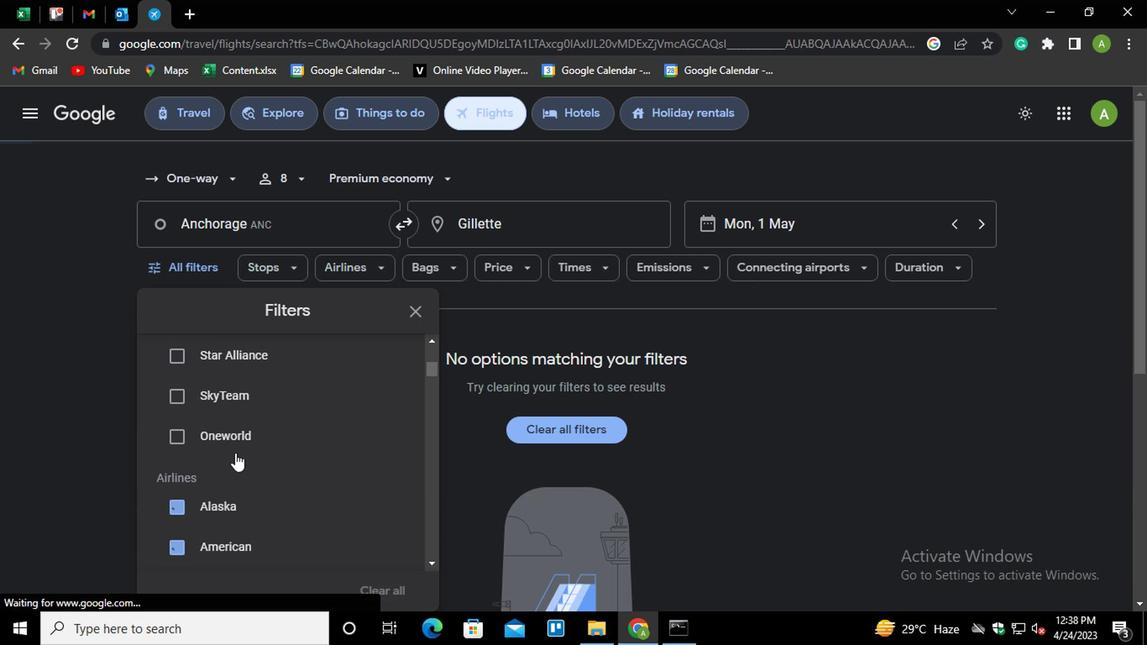 
Action: Mouse scrolled (233, 452) with delta (0, -1)
Screenshot: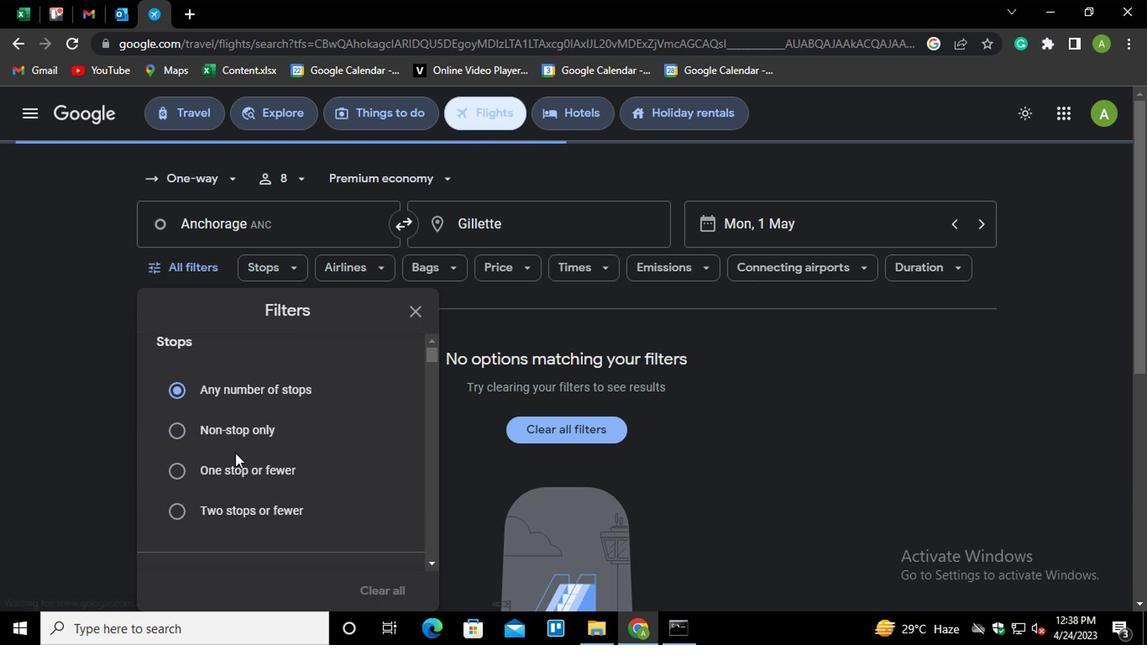 
Action: Mouse scrolled (233, 452) with delta (0, -1)
Screenshot: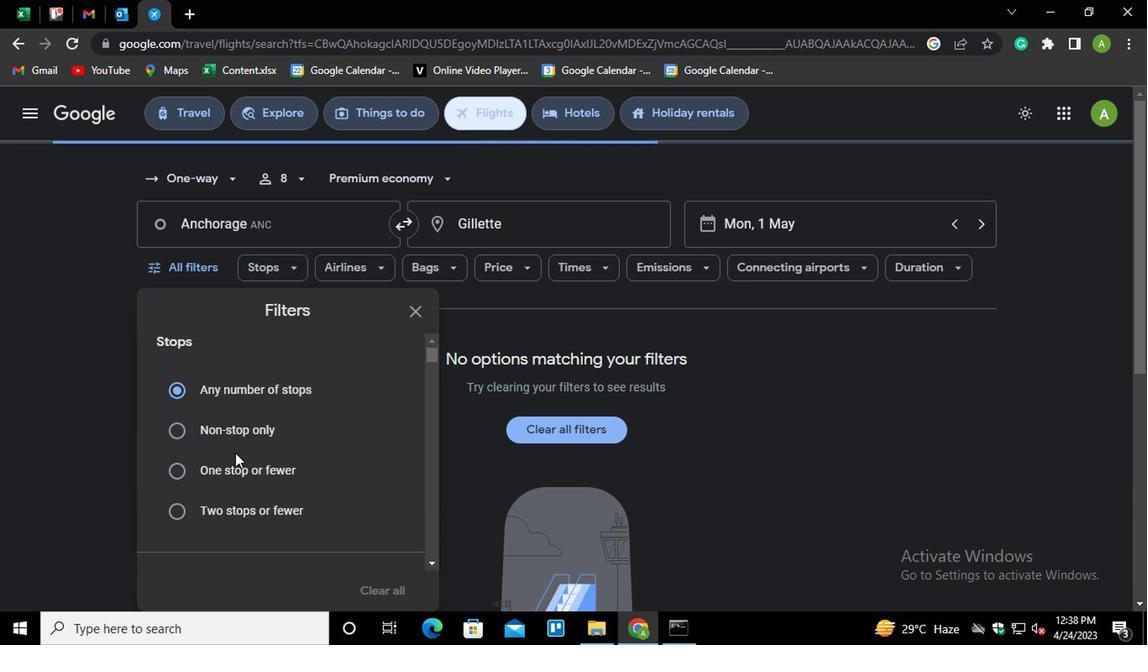 
Action: Mouse scrolled (233, 452) with delta (0, -1)
Screenshot: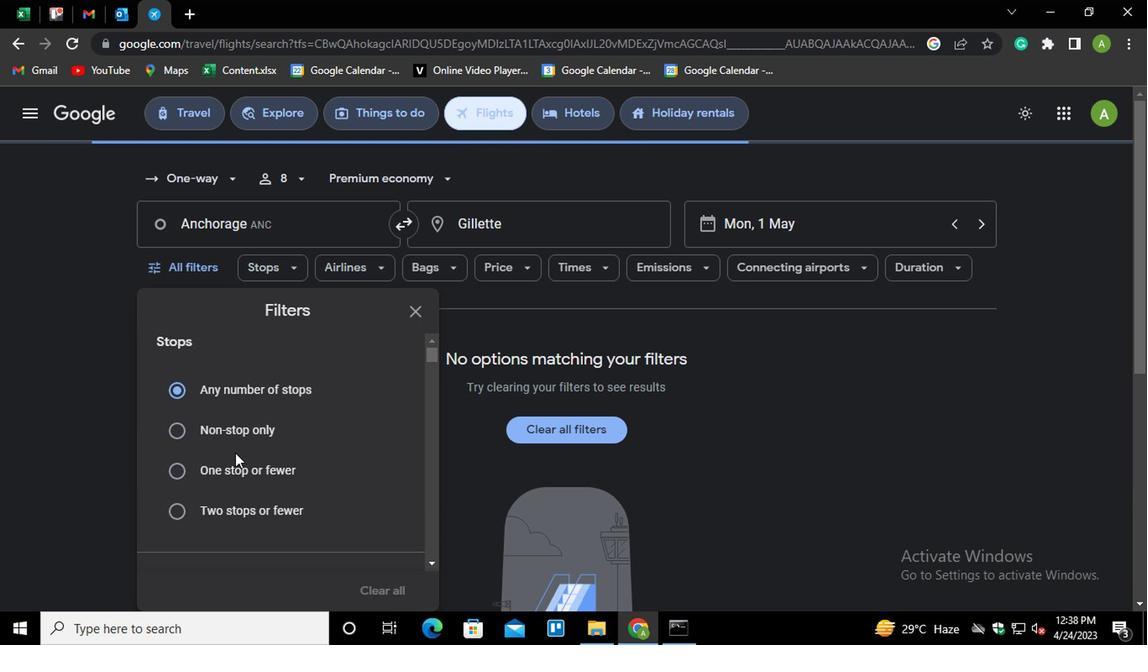 
Action: Mouse scrolled (233, 452) with delta (0, -1)
Screenshot: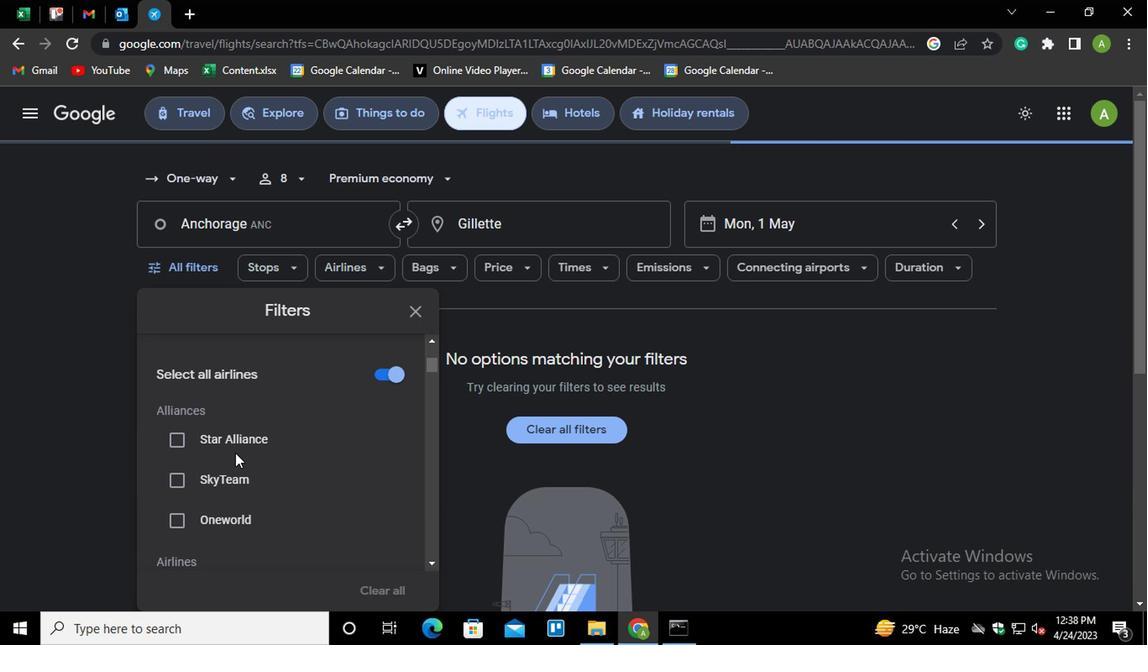 
Action: Mouse scrolled (233, 454) with delta (0, 0)
Screenshot: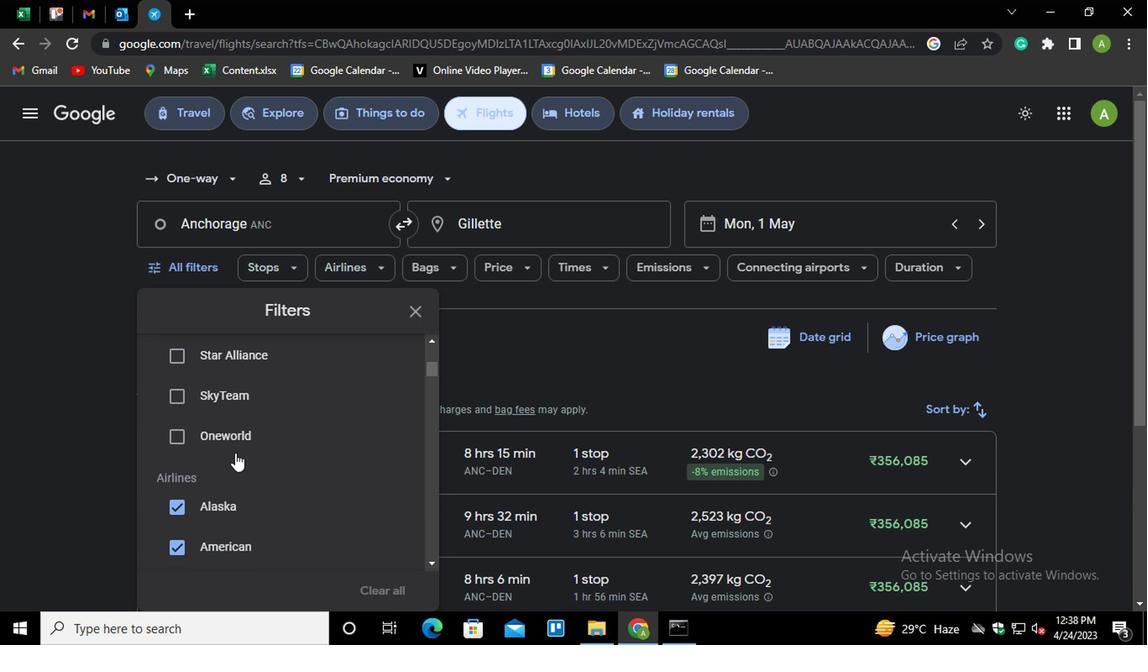 
Action: Mouse scrolled (233, 454) with delta (0, 0)
Screenshot: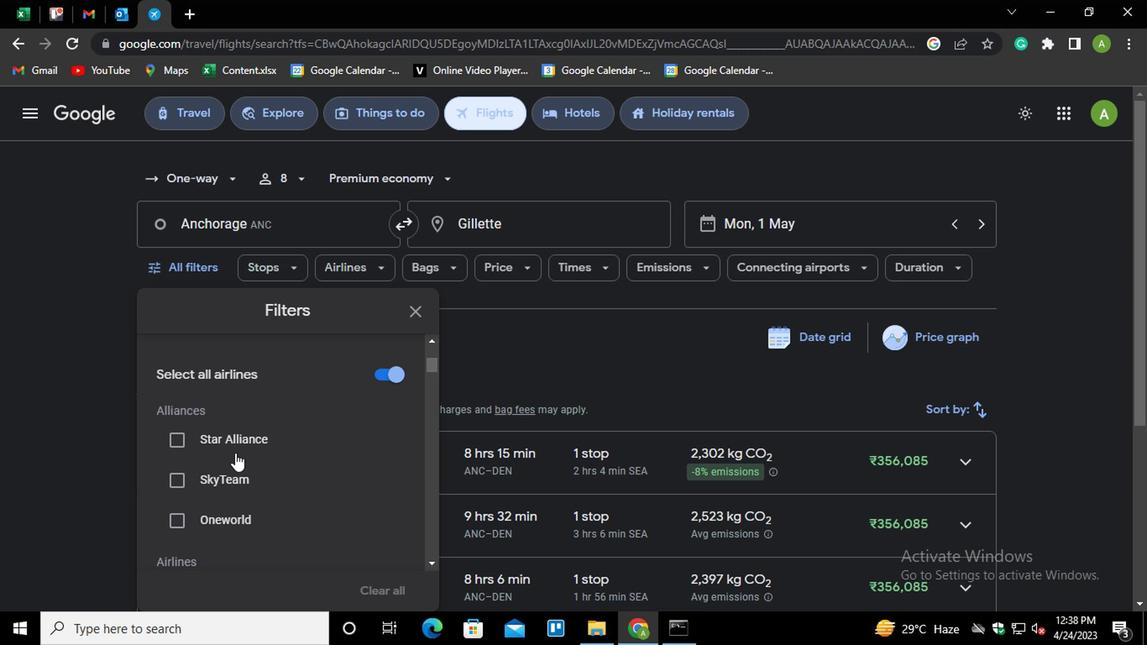 
Action: Mouse scrolled (233, 454) with delta (0, 0)
Screenshot: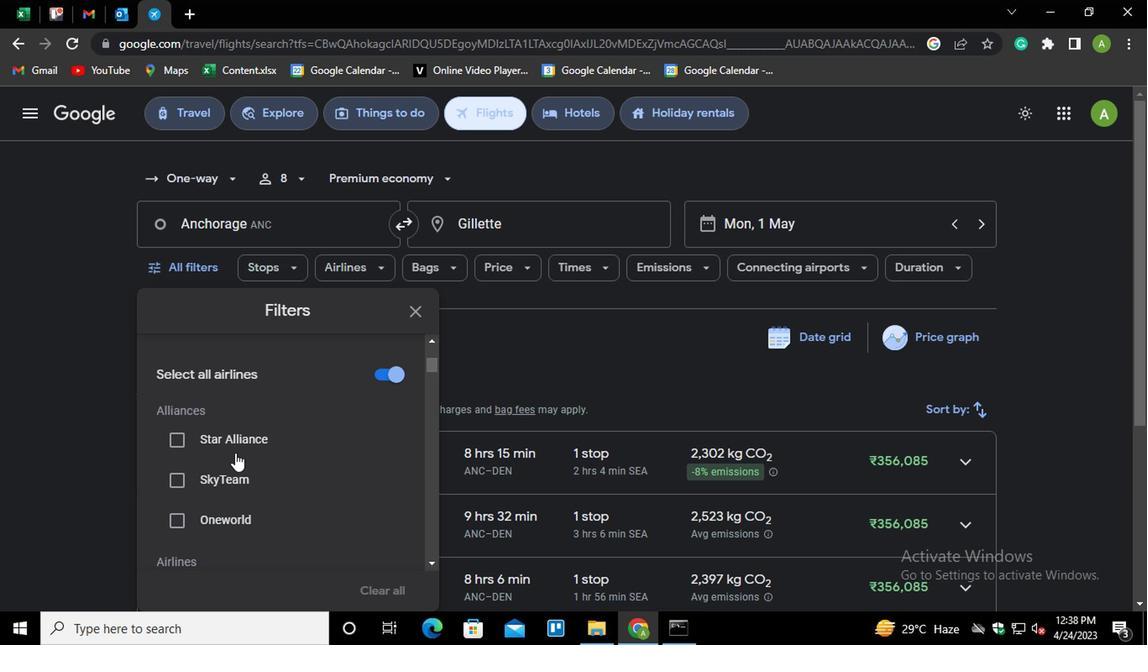 
Action: Mouse scrolled (233, 454) with delta (0, 0)
Screenshot: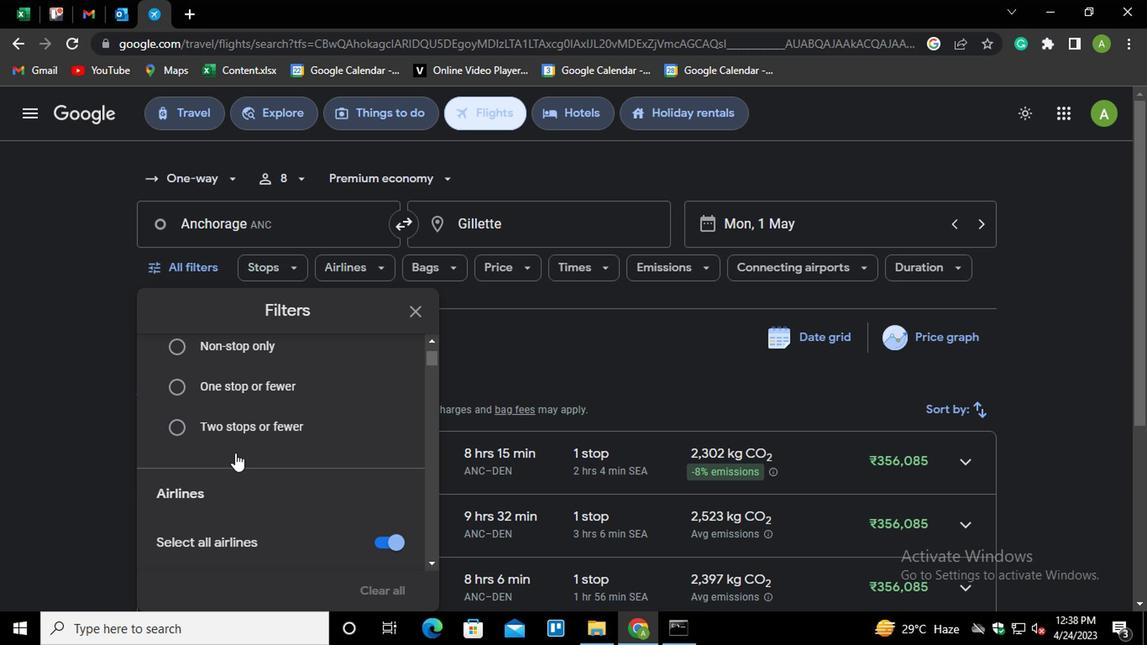 
Action: Mouse scrolled (233, 454) with delta (0, 0)
Screenshot: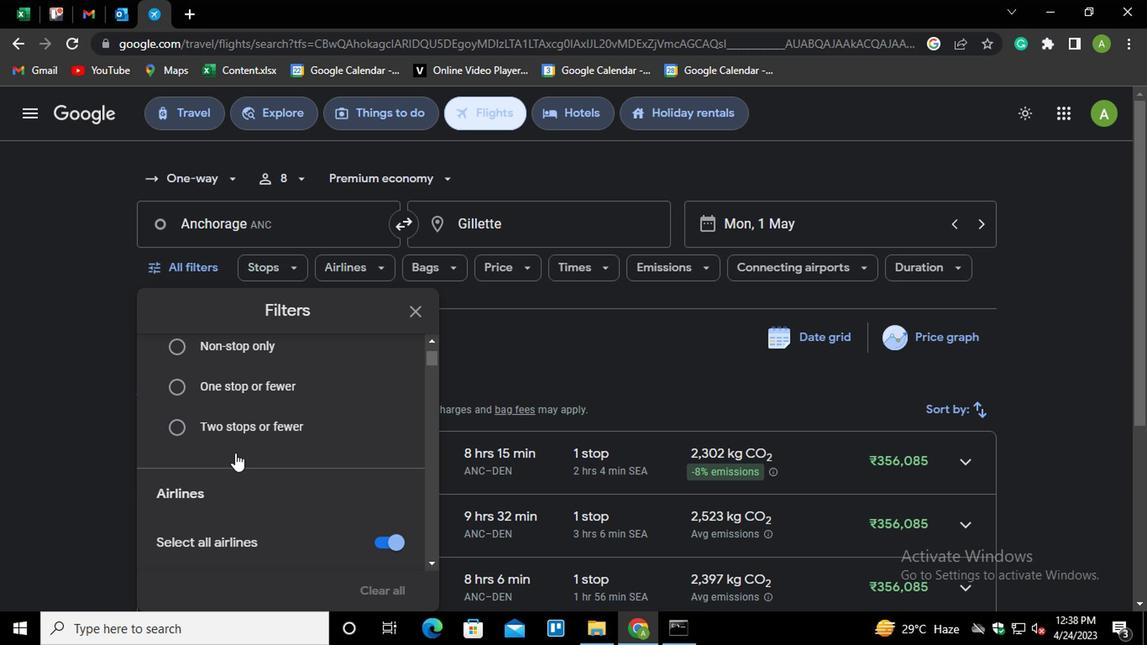 
Action: Mouse moved to (338, 464)
Screenshot: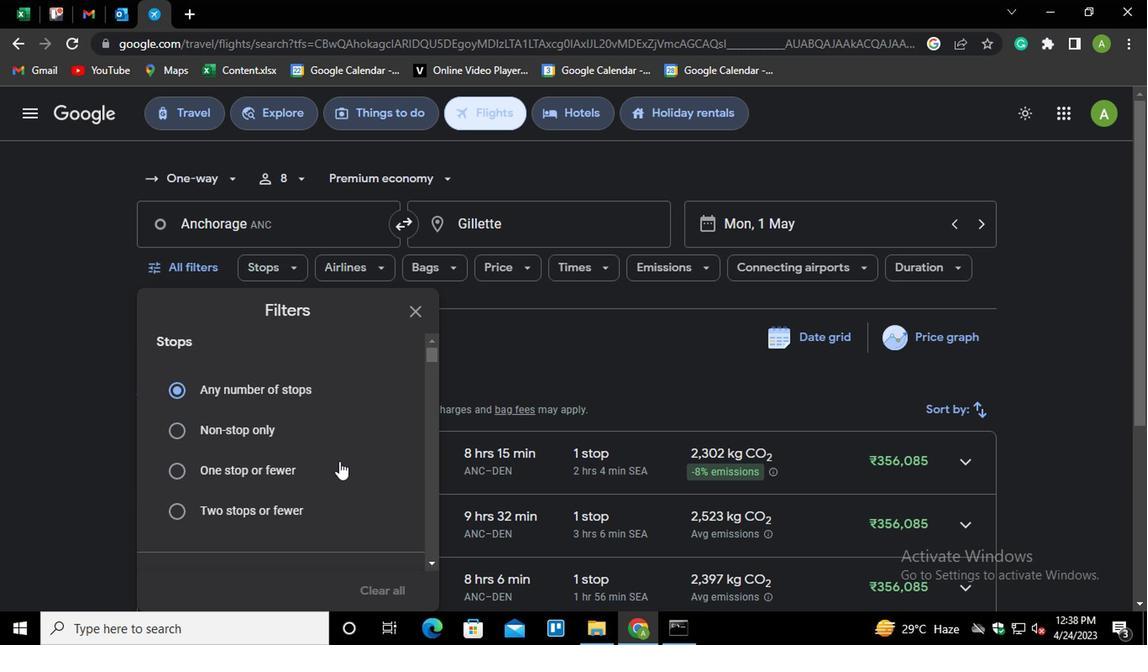 
Action: Mouse scrolled (338, 463) with delta (0, -1)
Screenshot: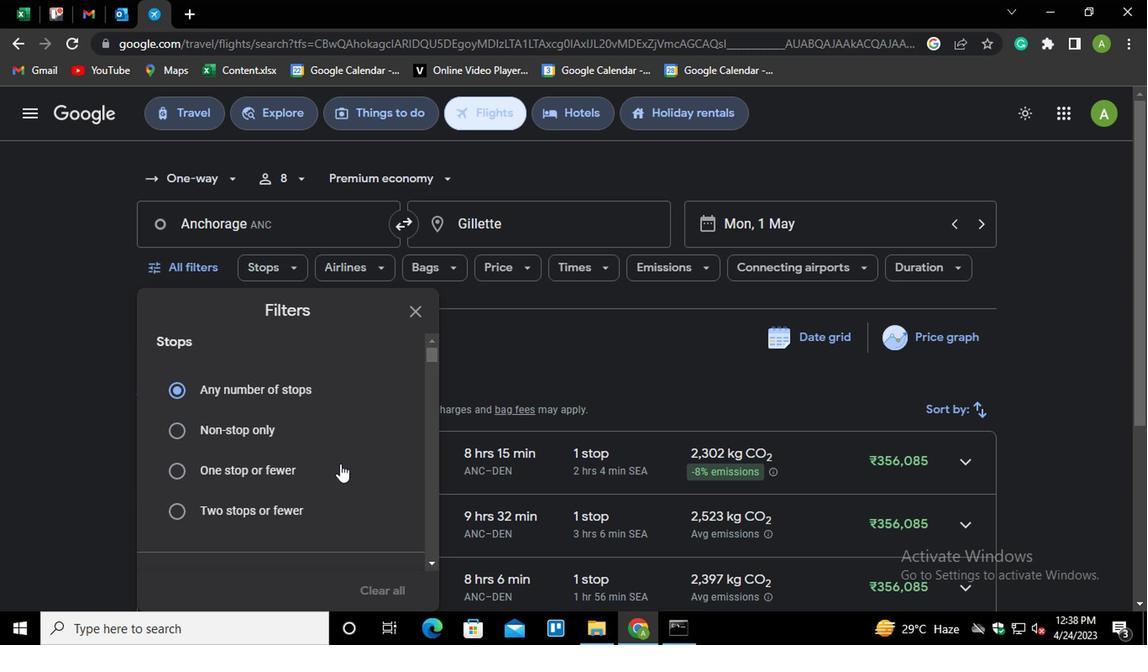
Action: Mouse scrolled (338, 463) with delta (0, -1)
Screenshot: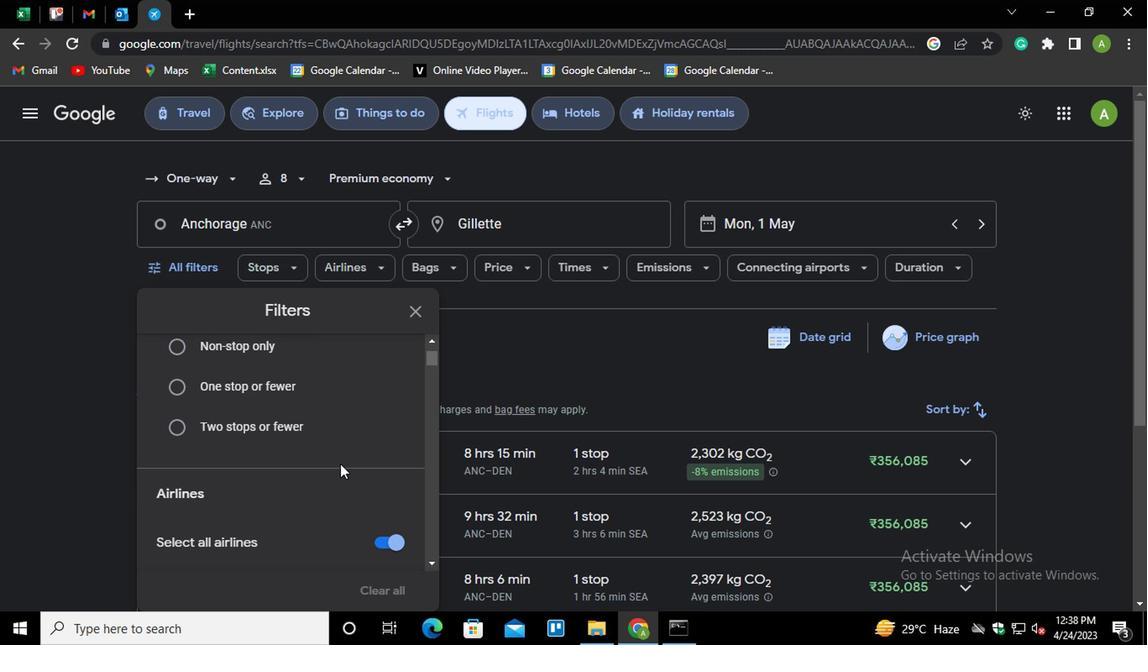 
Action: Mouse scrolled (338, 463) with delta (0, -1)
Screenshot: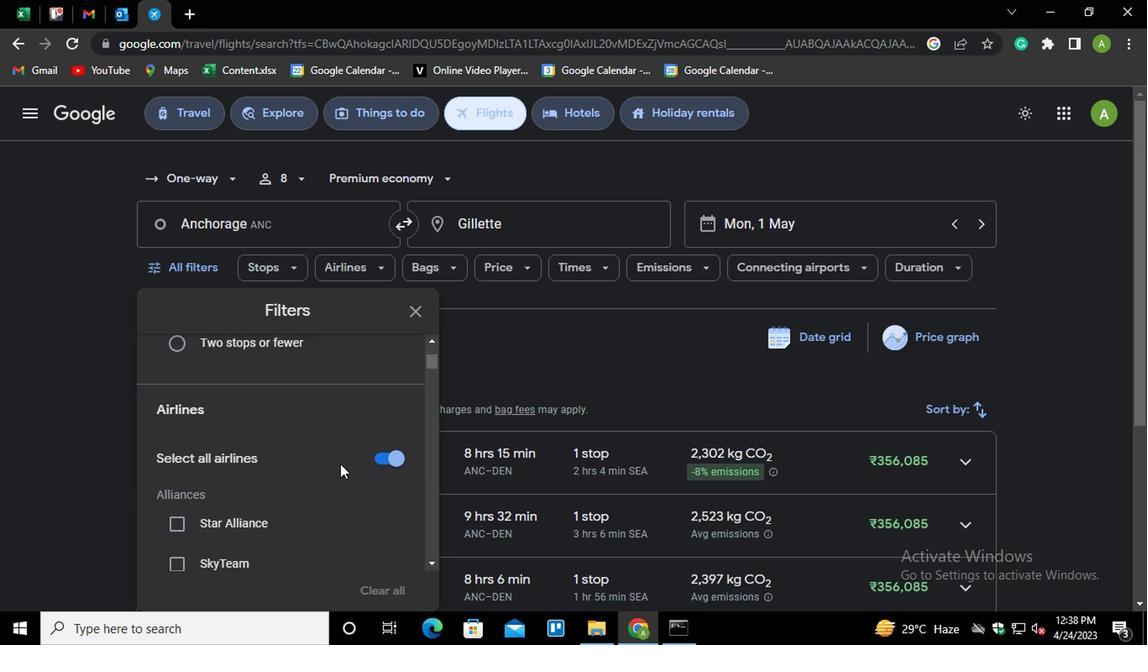 
Action: Mouse moved to (338, 464)
Screenshot: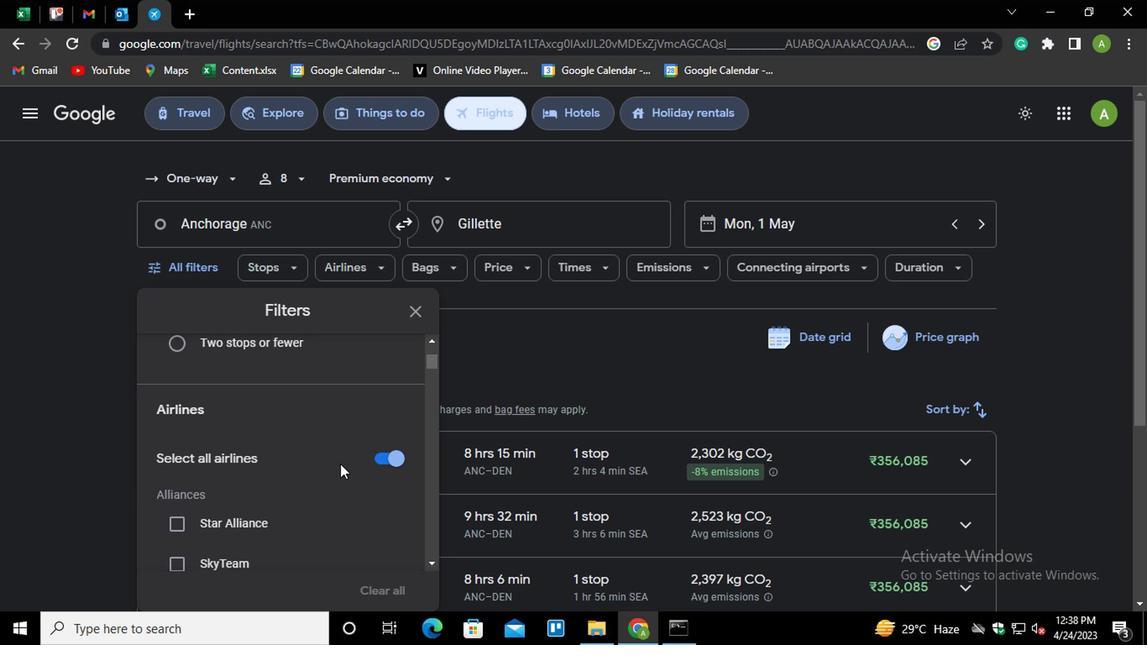 
Action: Mouse scrolled (338, 463) with delta (0, -1)
Screenshot: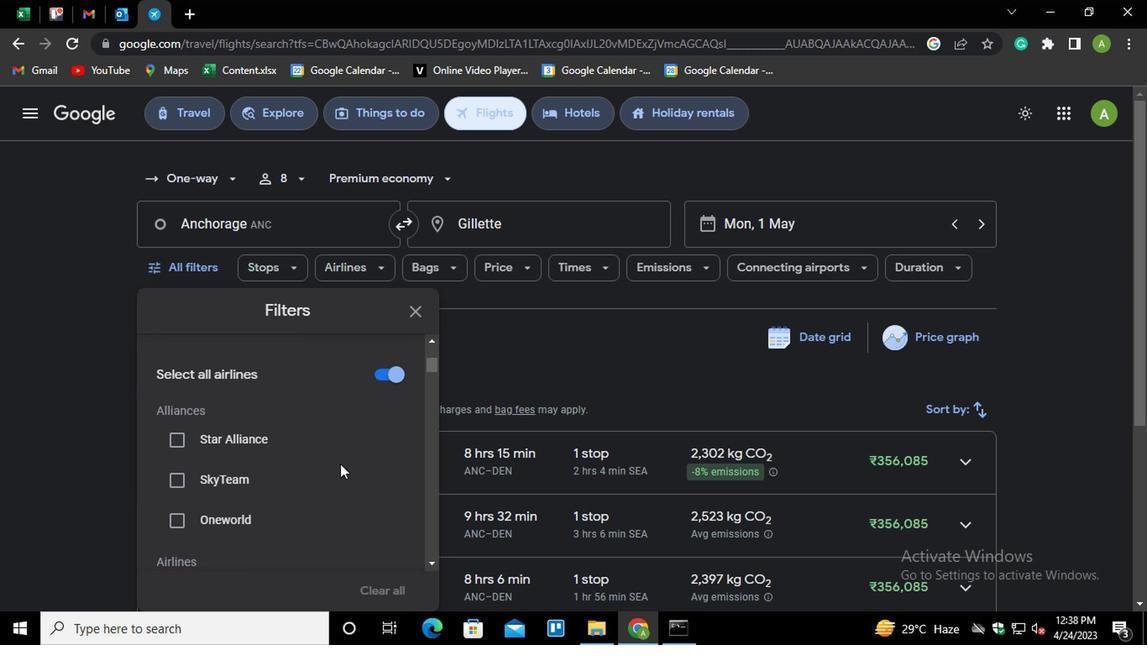 
Action: Mouse scrolled (338, 463) with delta (0, -1)
Screenshot: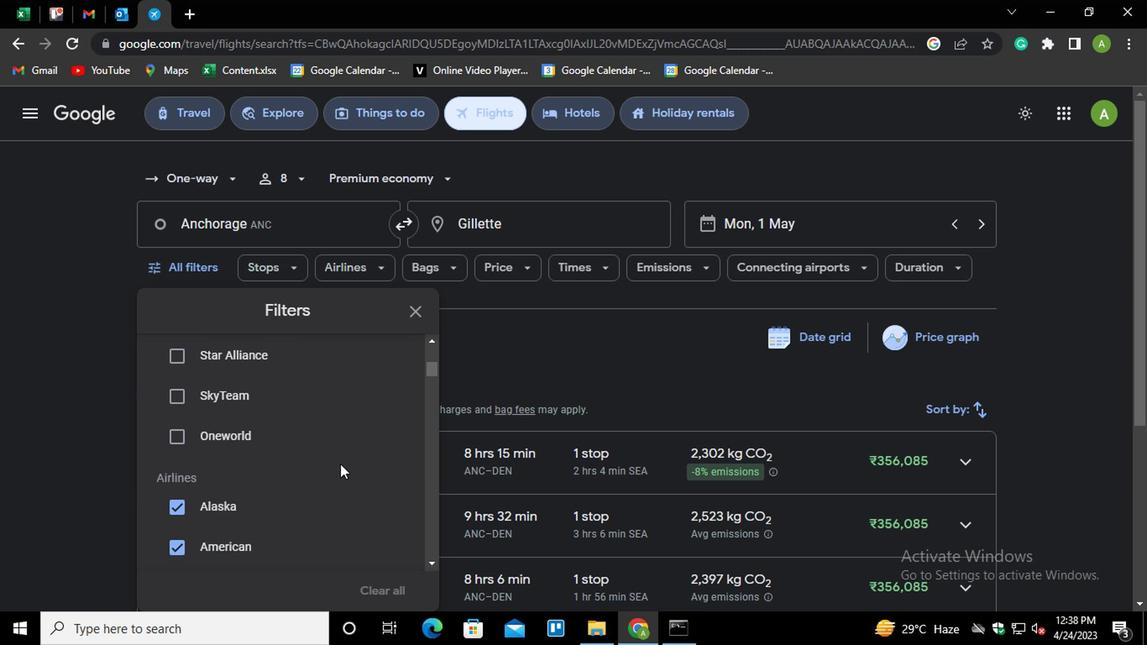 
Action: Mouse scrolled (338, 463) with delta (0, -1)
Screenshot: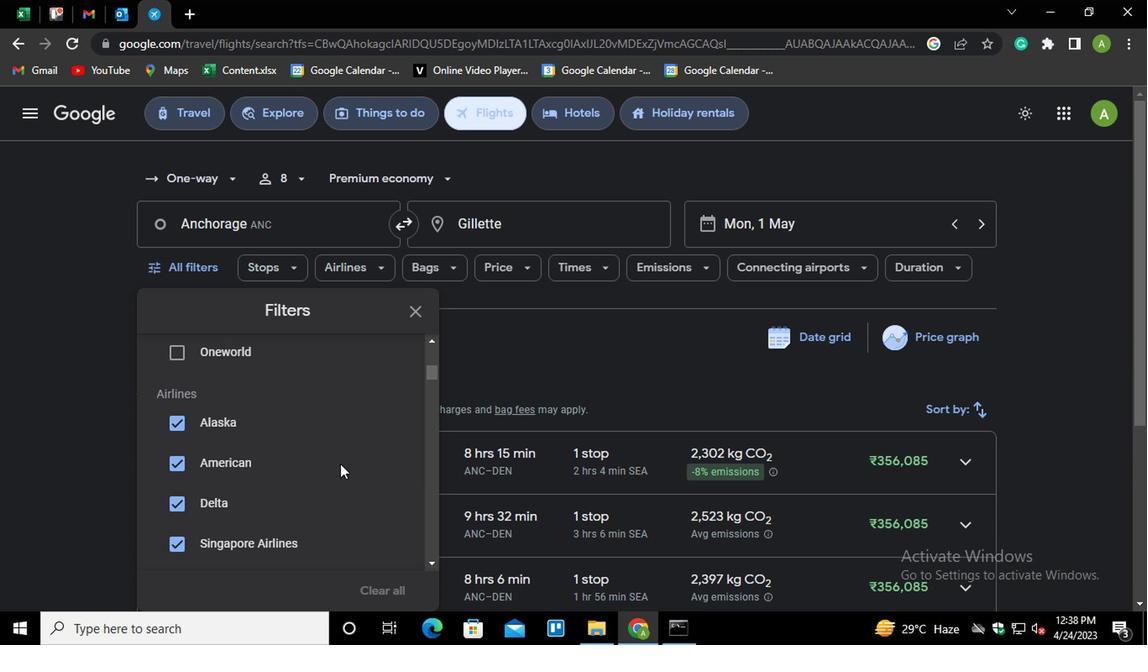 
Action: Mouse scrolled (338, 463) with delta (0, -1)
Screenshot: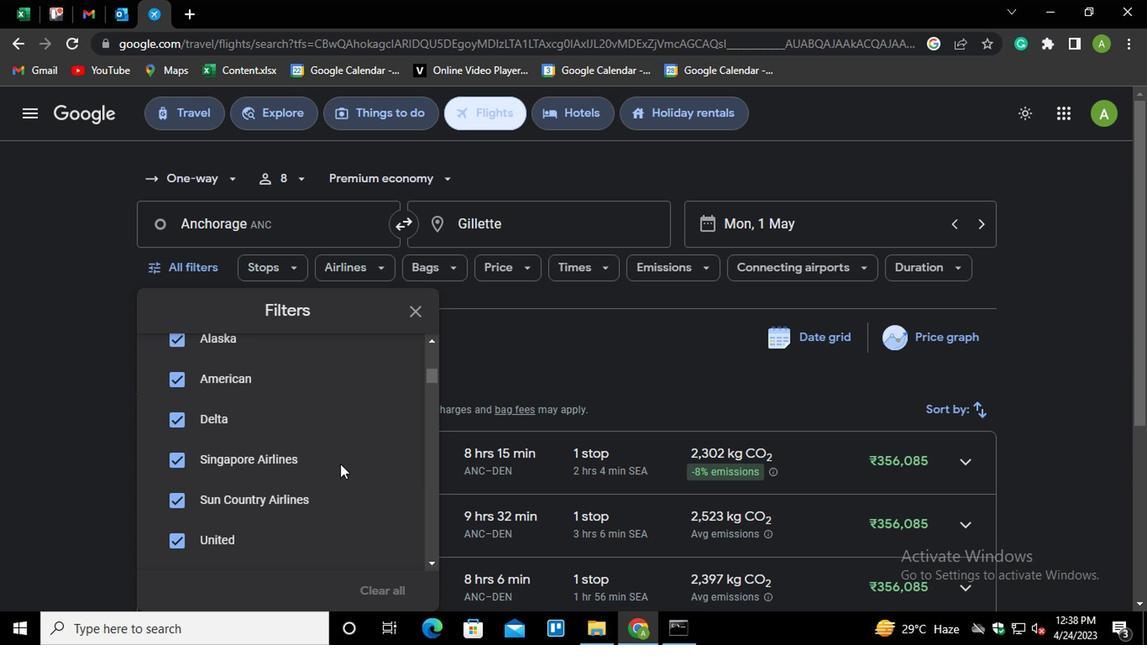 
Action: Mouse moved to (338, 464)
Screenshot: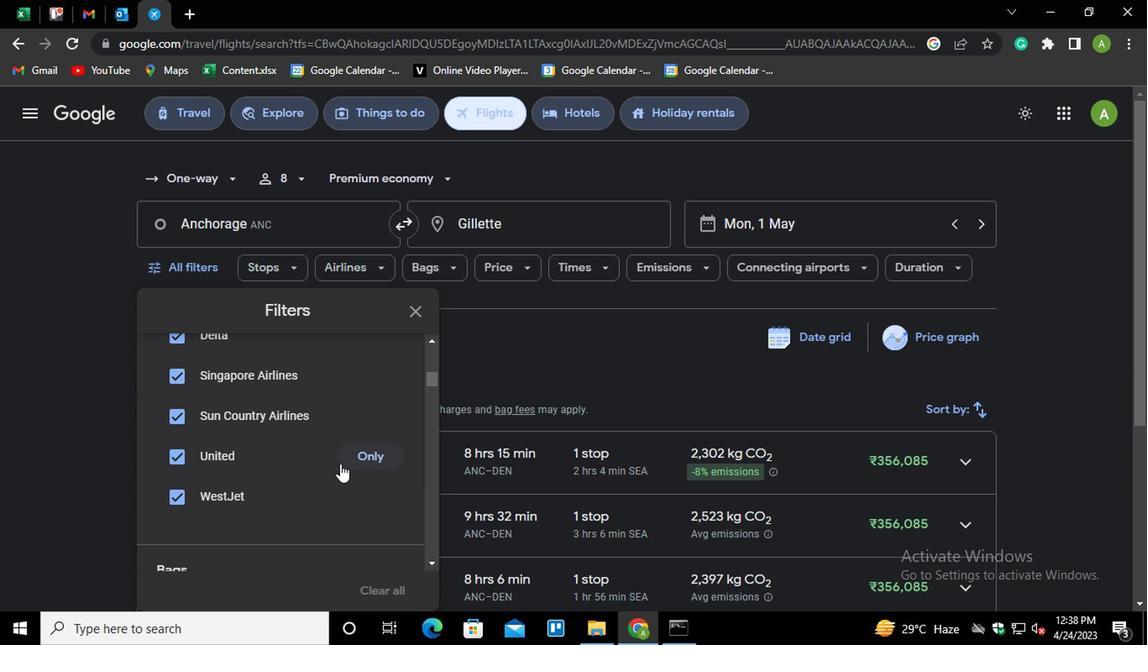 
Action: Mouse scrolled (338, 463) with delta (0, -1)
Screenshot: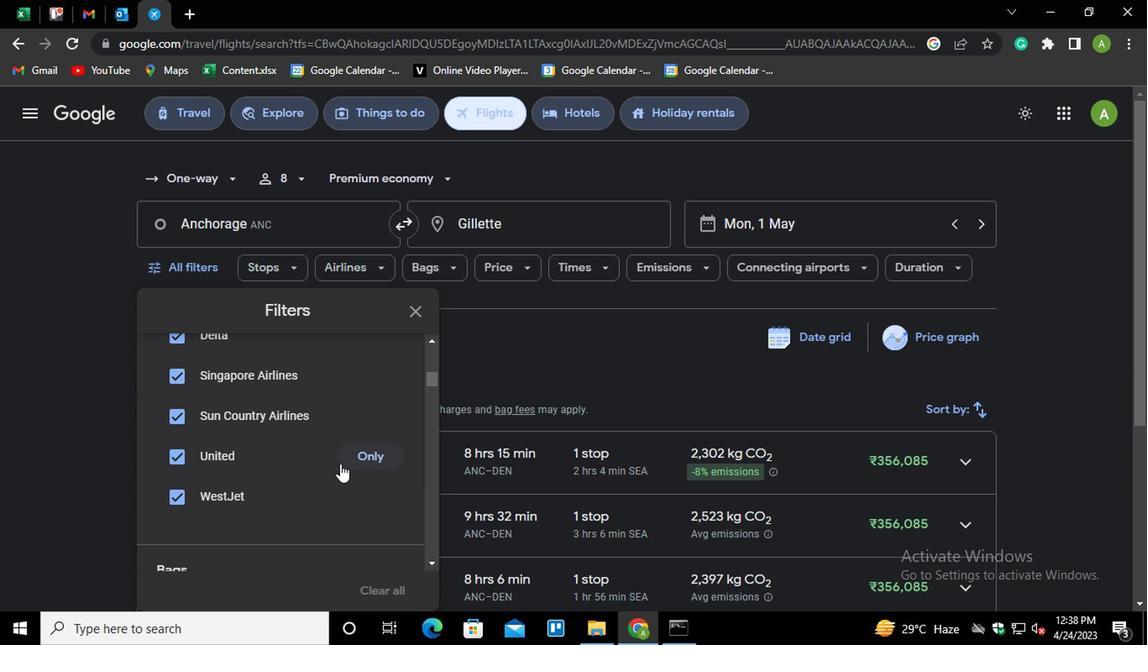 
Action: Mouse scrolled (338, 463) with delta (0, -1)
Screenshot: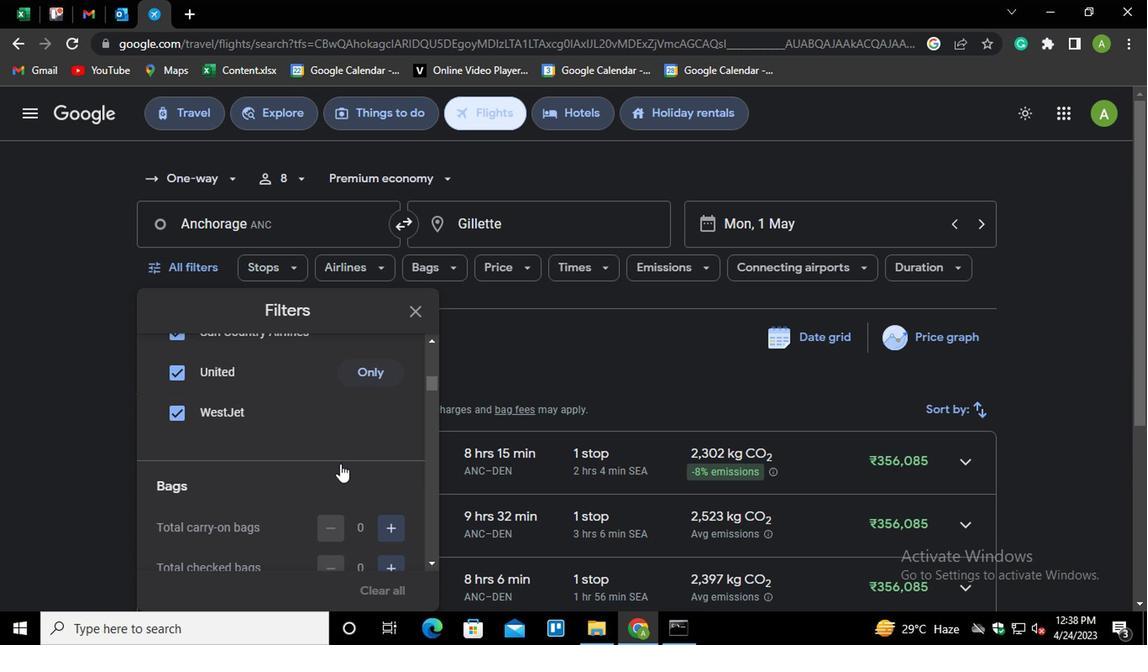 
Action: Mouse moved to (377, 483)
Screenshot: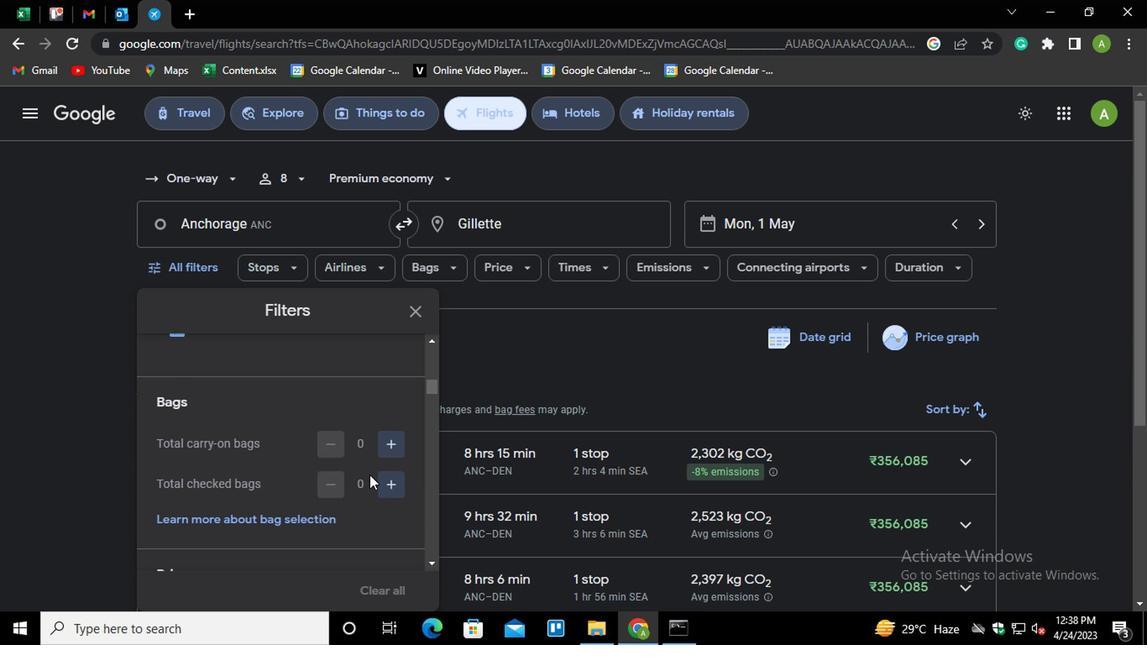 
Action: Mouse pressed left at (377, 483)
Screenshot: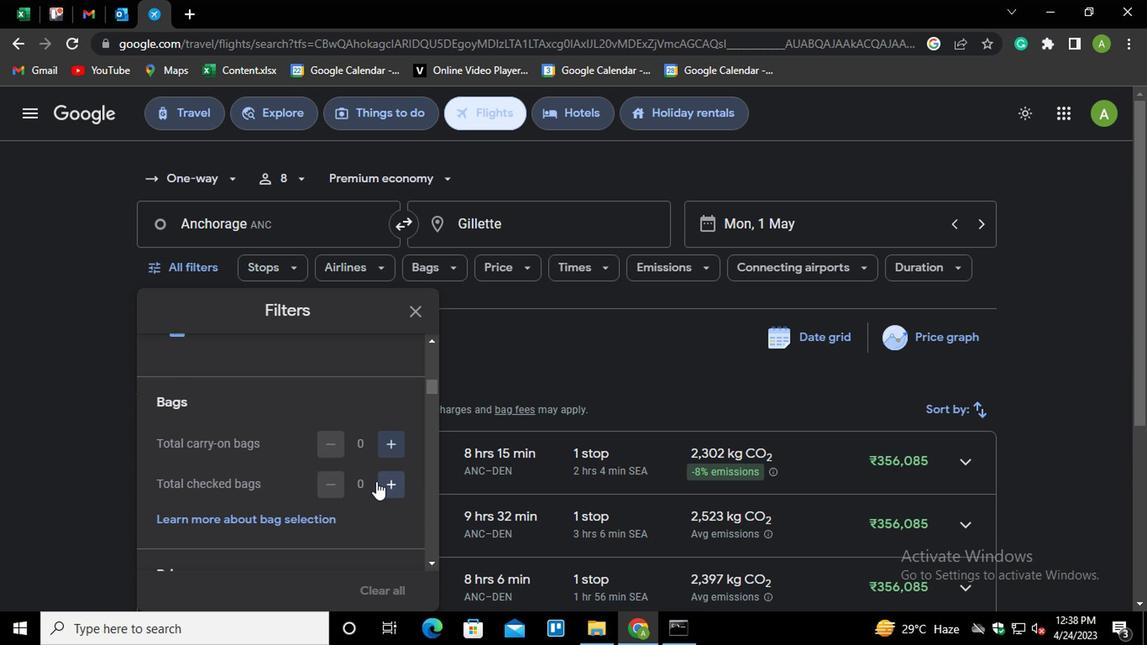 
Action: Mouse pressed left at (377, 483)
Screenshot: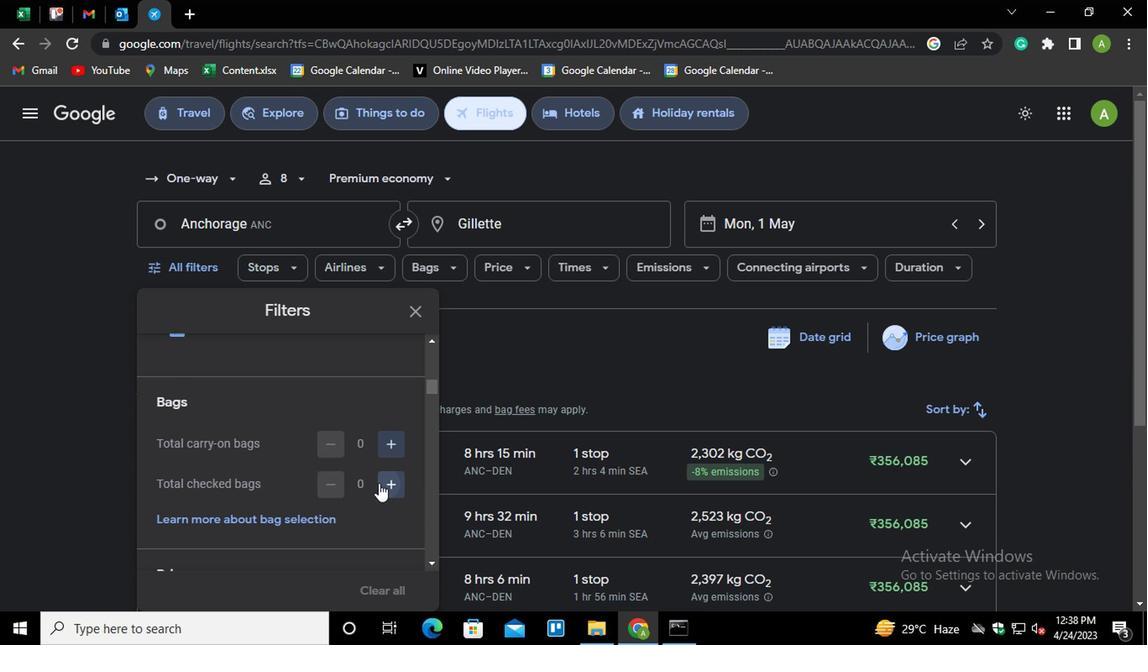 
Action: Mouse pressed left at (377, 483)
Screenshot: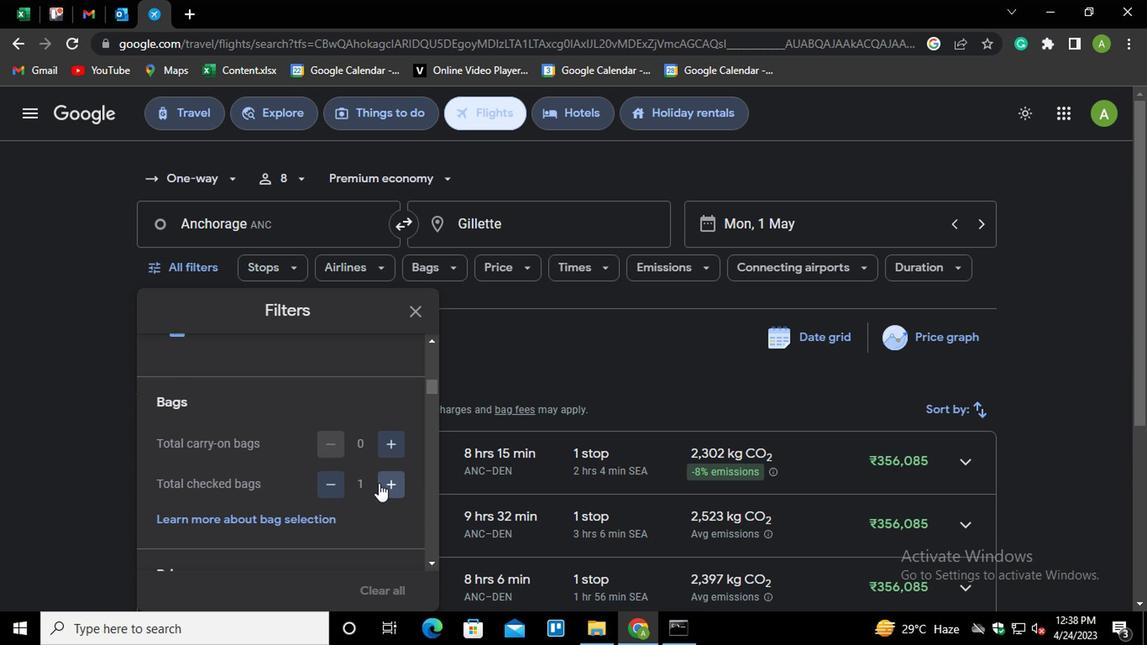 
Action: Mouse pressed left at (377, 483)
Screenshot: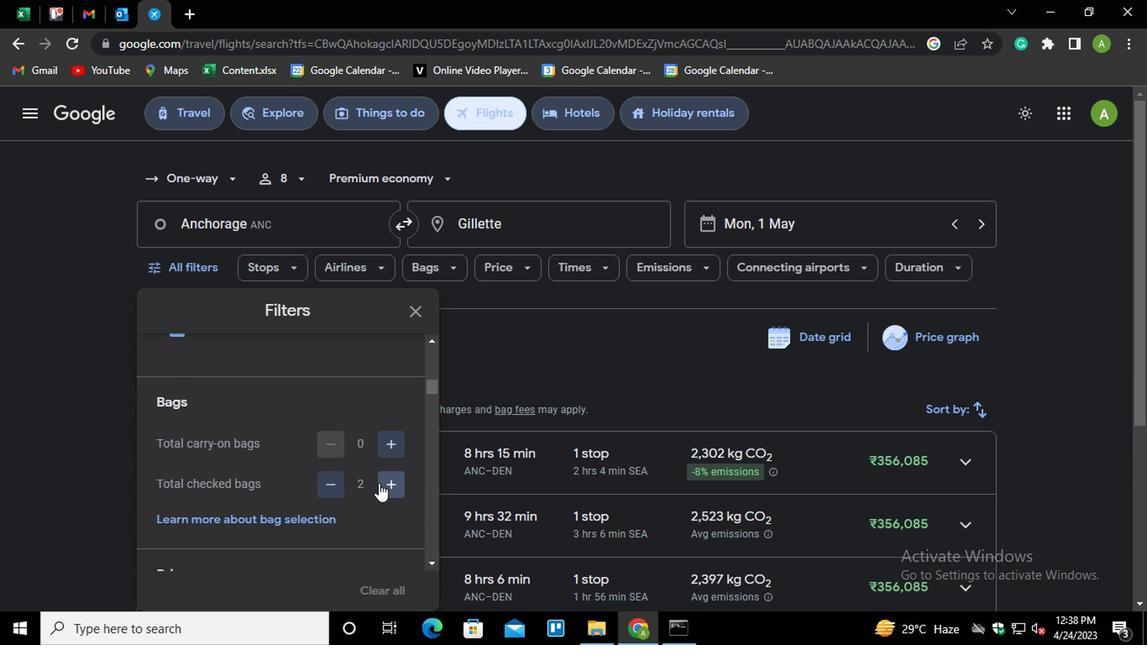 
Action: Mouse pressed left at (377, 483)
Screenshot: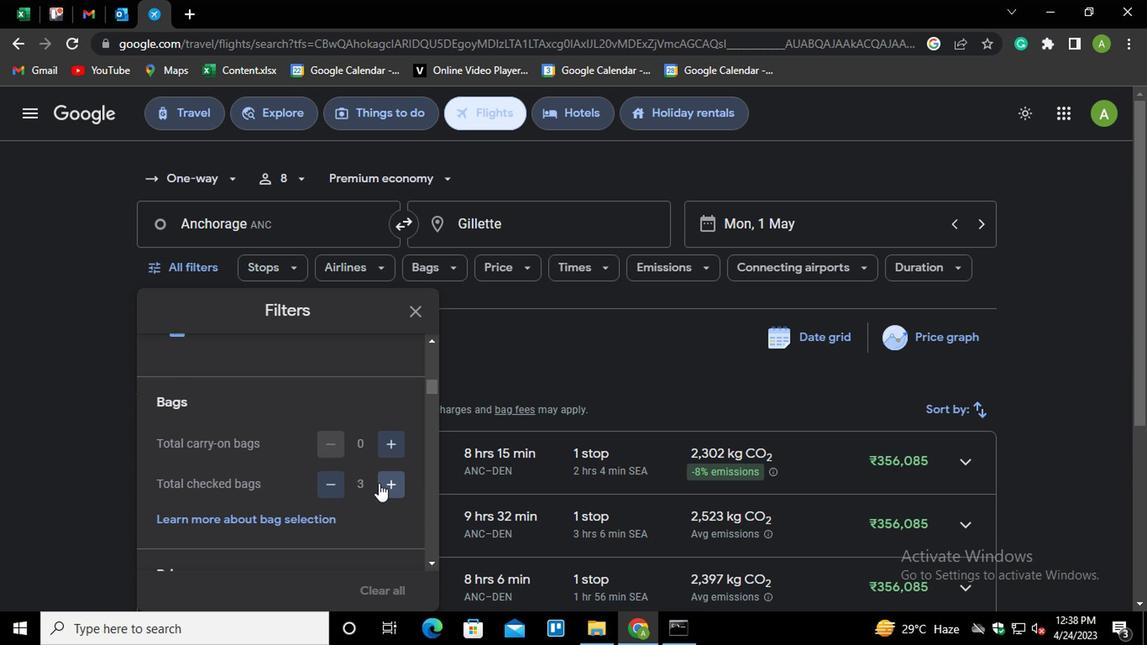 
Action: Mouse pressed left at (377, 483)
Screenshot: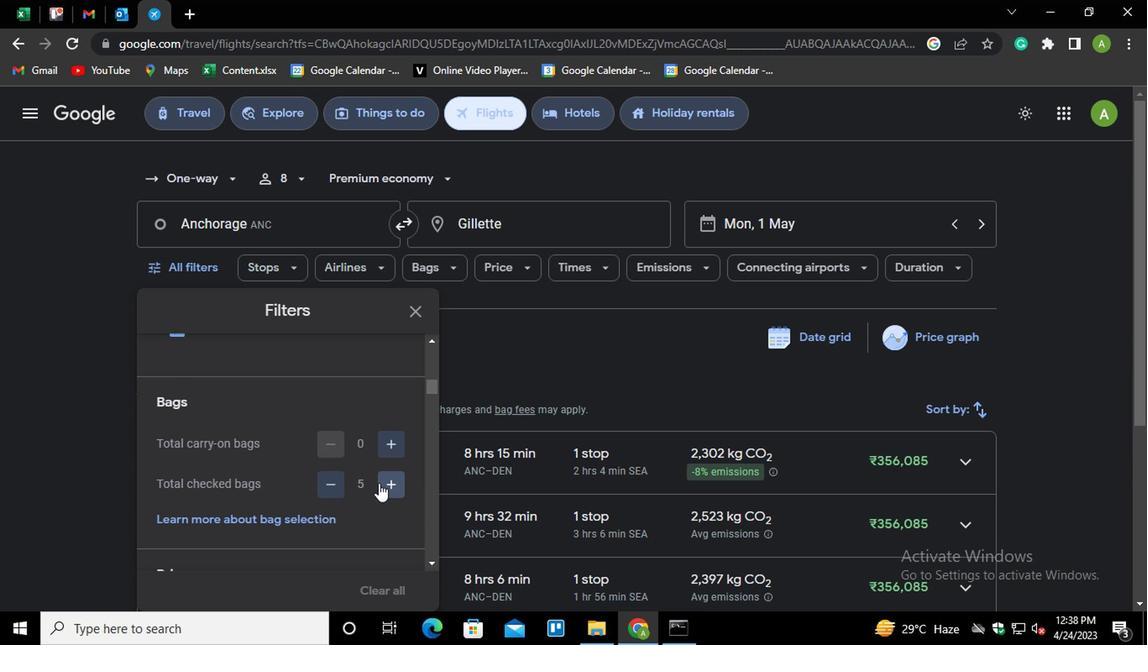 
Action: Mouse moved to (378, 483)
Screenshot: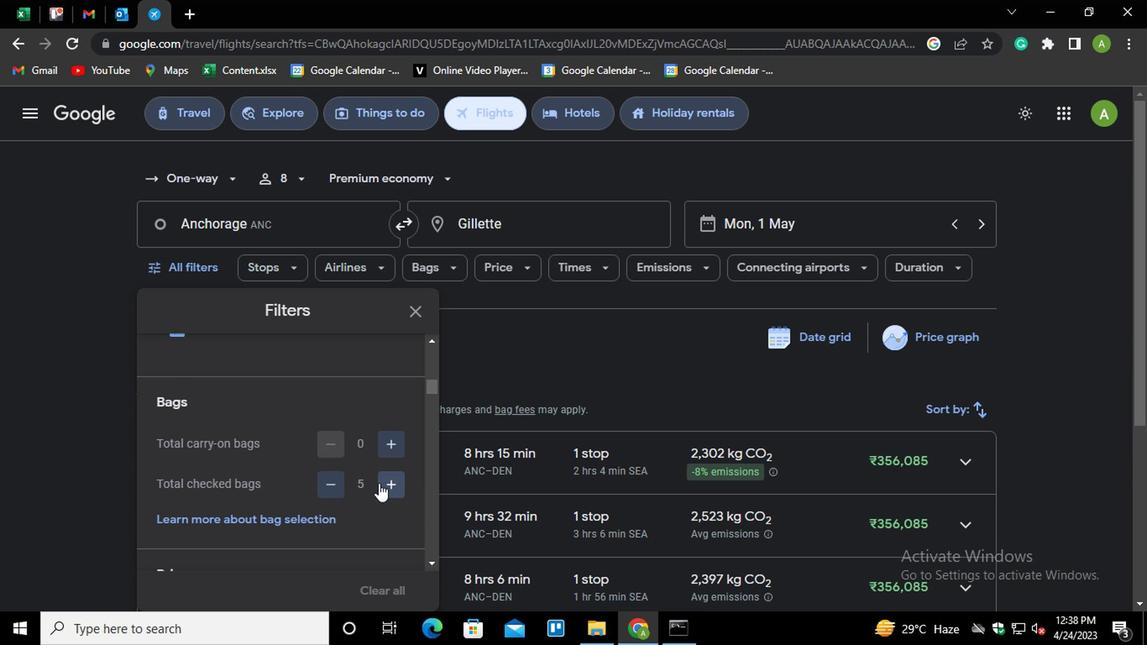 
Action: Mouse pressed left at (378, 483)
Screenshot: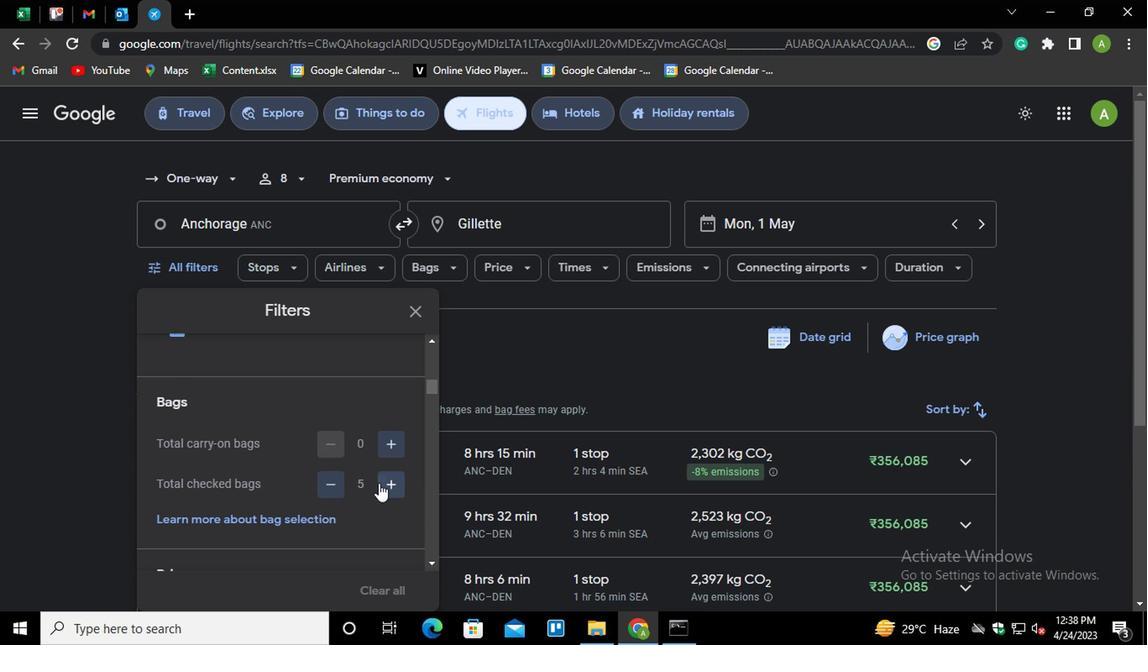 
Action: Mouse moved to (375, 485)
Screenshot: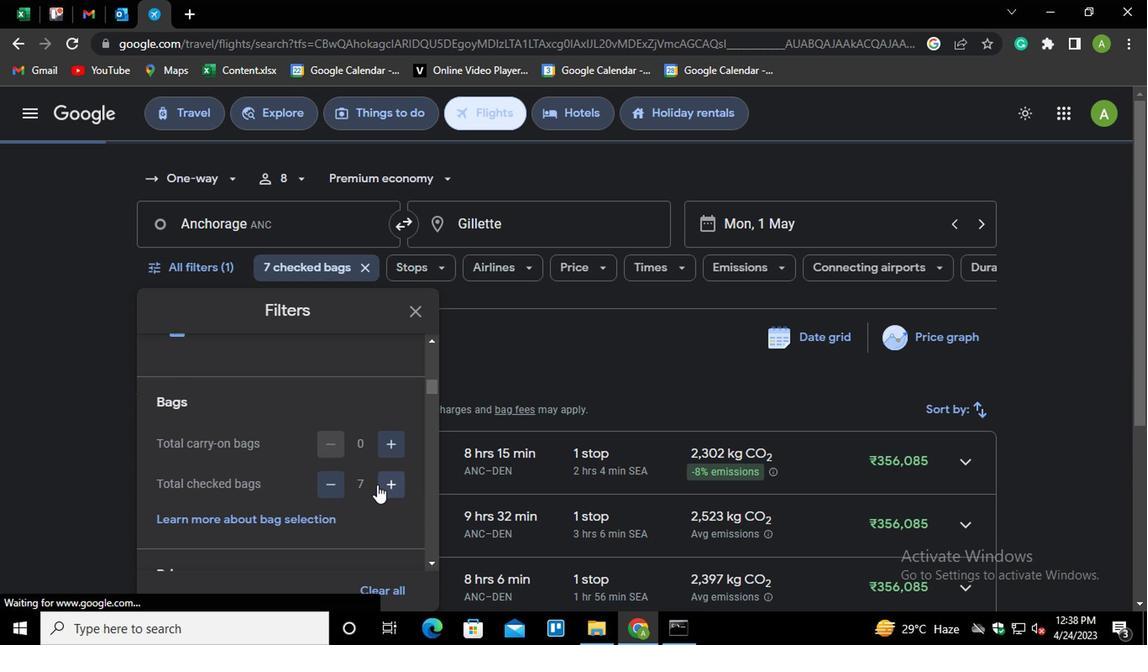 
Action: Mouse scrolled (375, 484) with delta (0, 0)
Screenshot: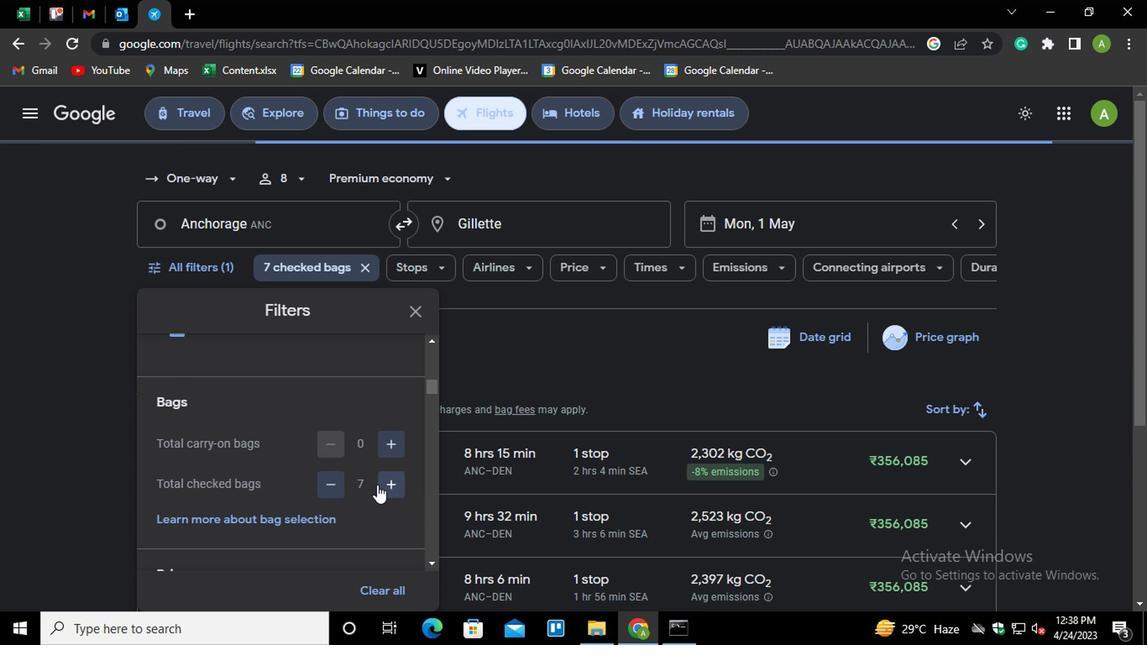 
Action: Mouse scrolled (375, 484) with delta (0, 0)
Screenshot: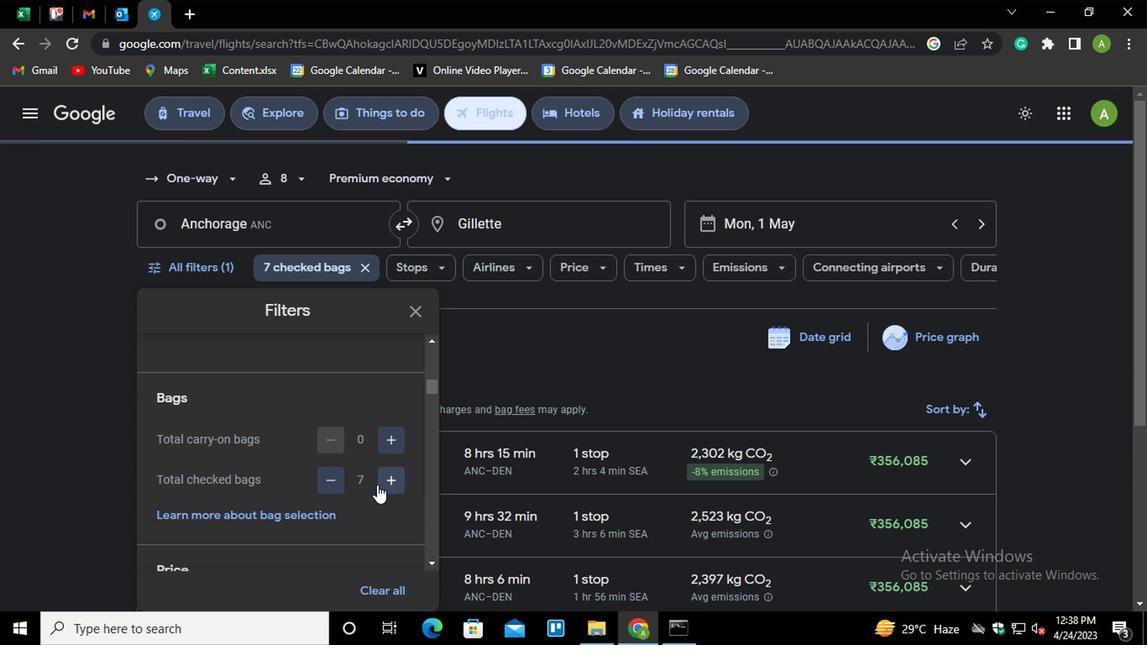 
Action: Mouse moved to (385, 477)
Screenshot: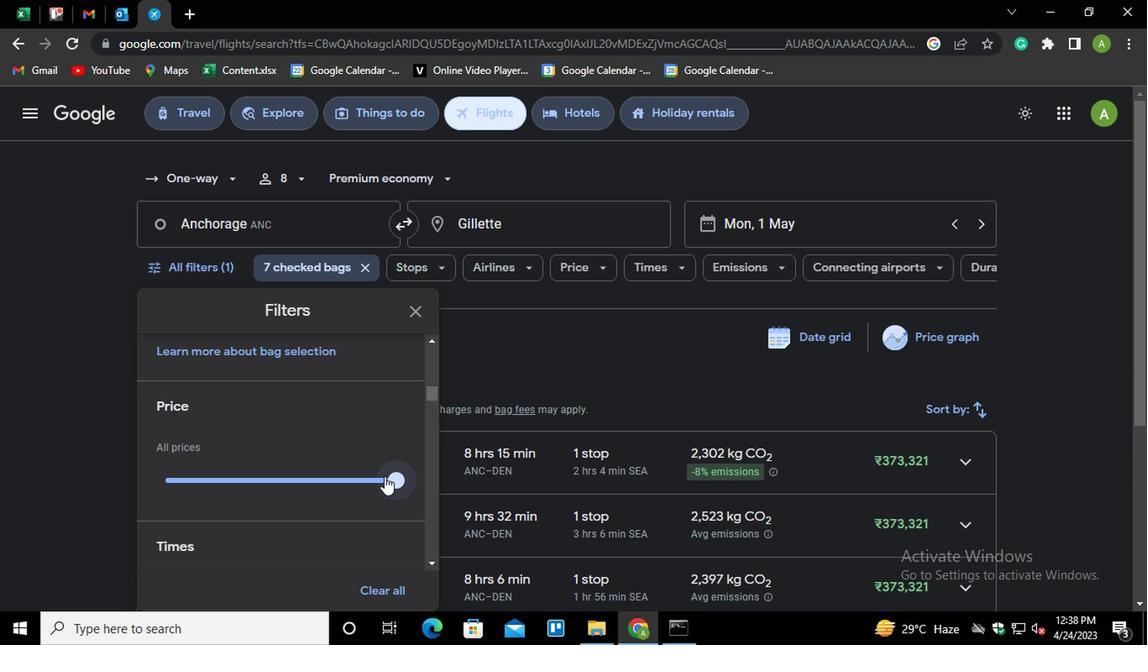 
Action: Mouse pressed left at (385, 477)
Screenshot: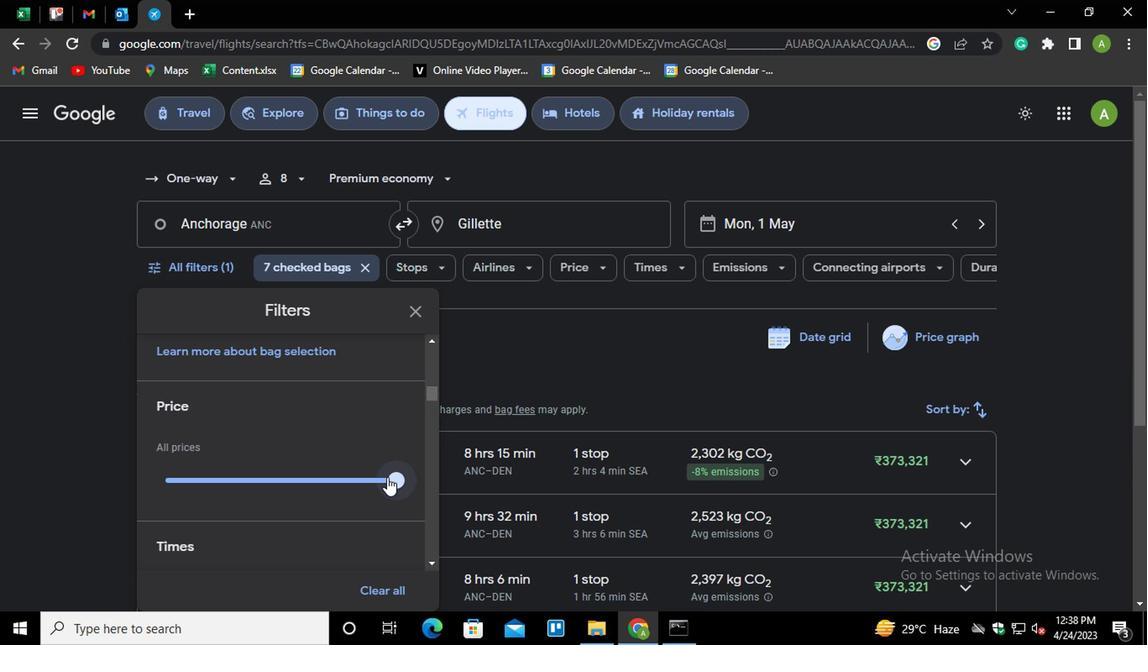 
Action: Mouse moved to (328, 526)
Screenshot: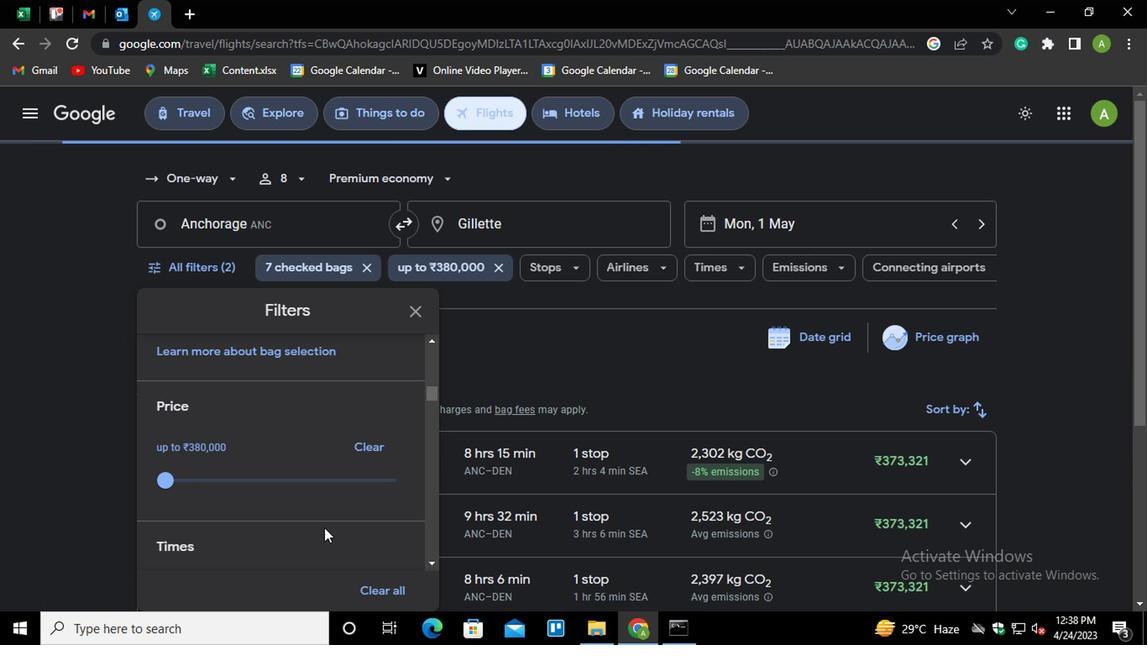 
Action: Mouse scrolled (328, 525) with delta (0, -1)
Screenshot: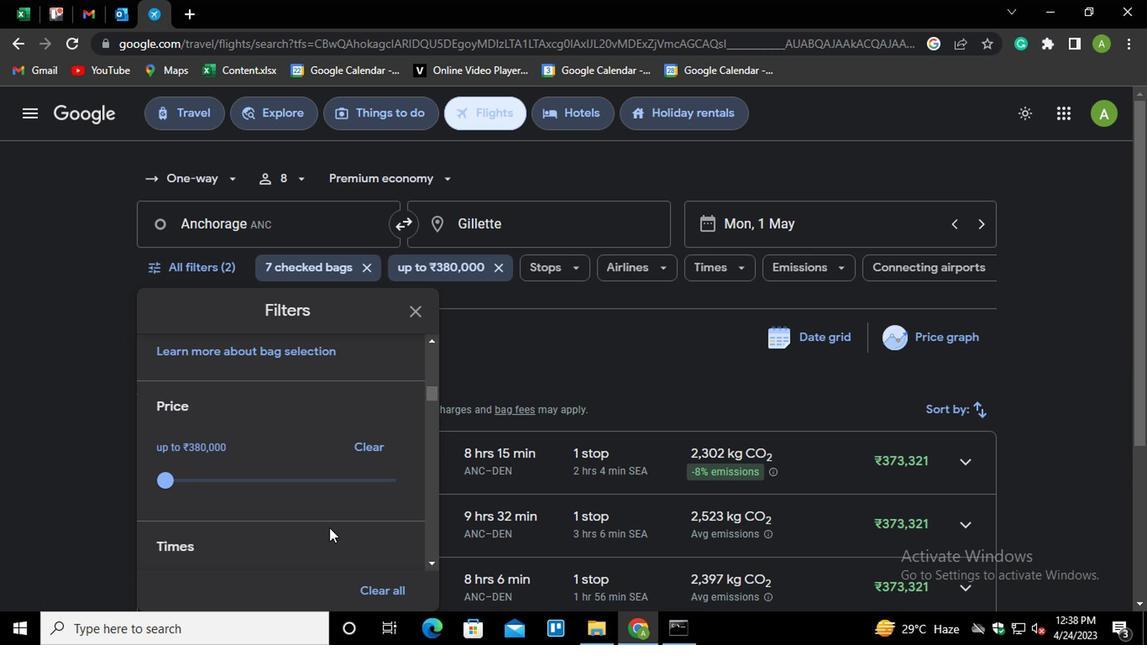 
Action: Mouse scrolled (328, 525) with delta (0, -1)
Screenshot: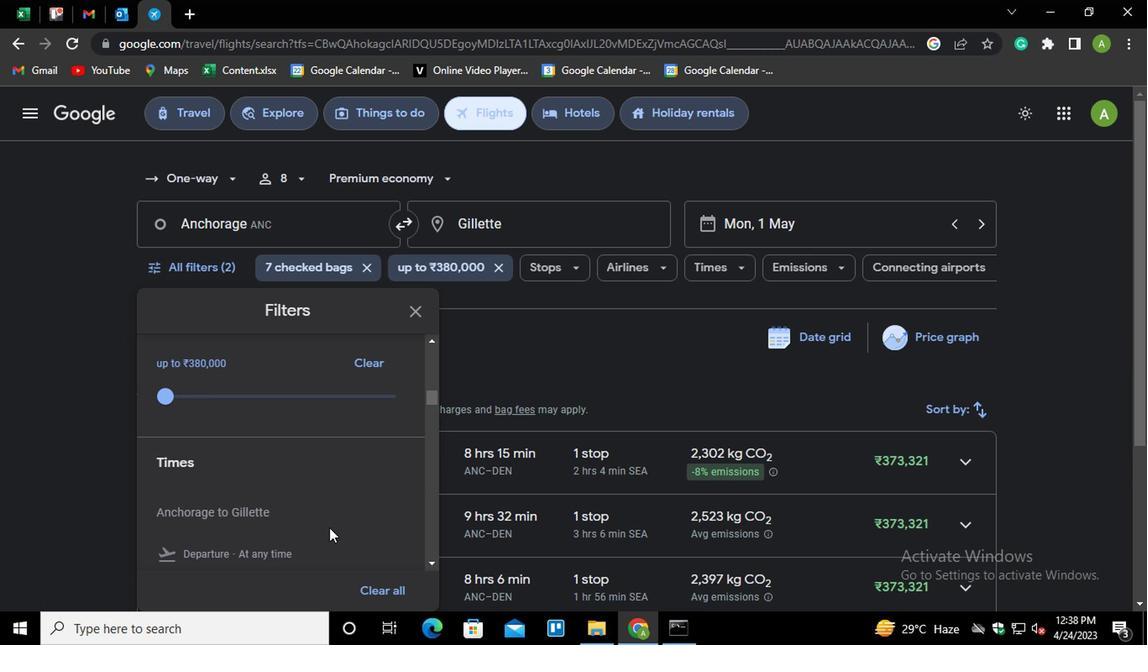 
Action: Mouse moved to (170, 502)
Screenshot: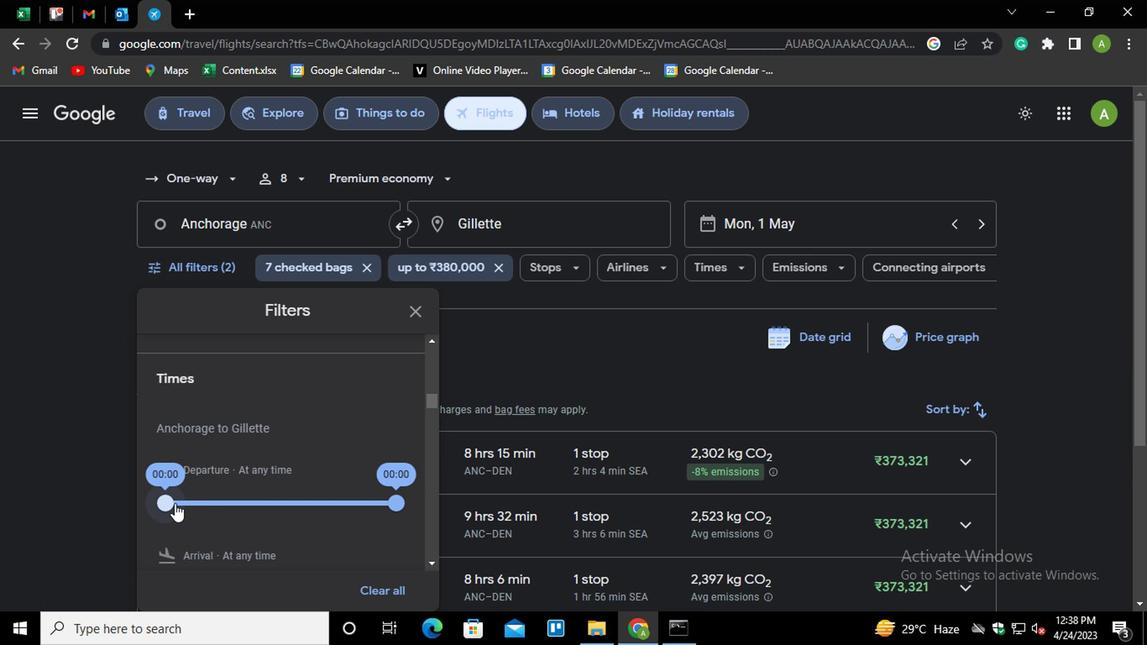 
Action: Mouse pressed left at (170, 502)
Screenshot: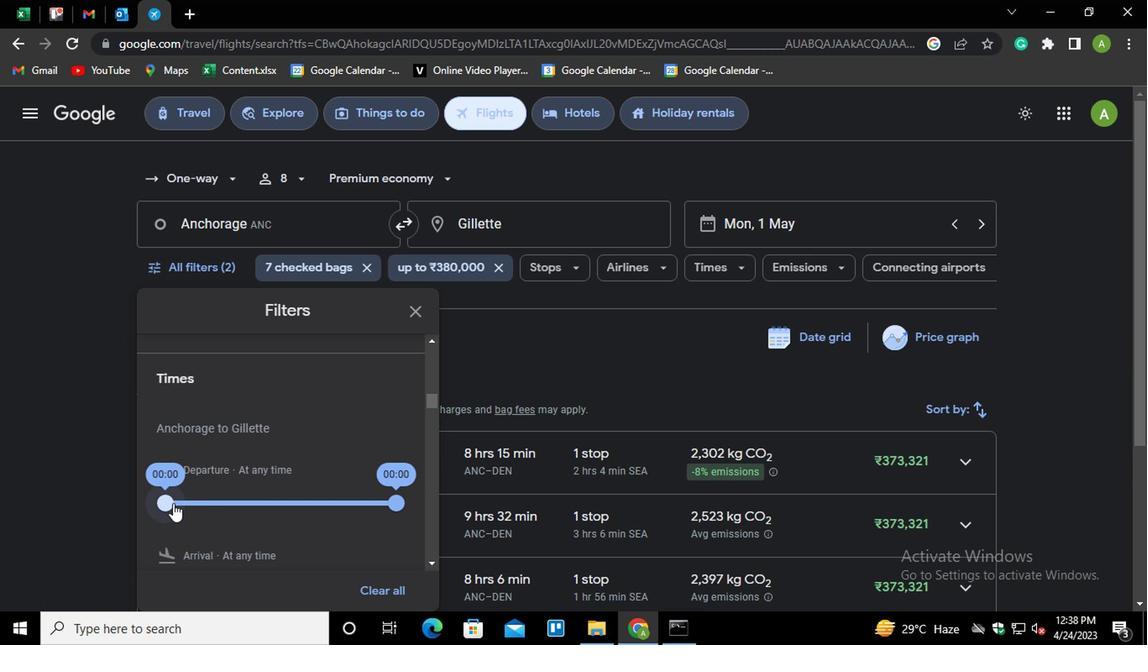 
Action: Mouse moved to (171, 500)
Screenshot: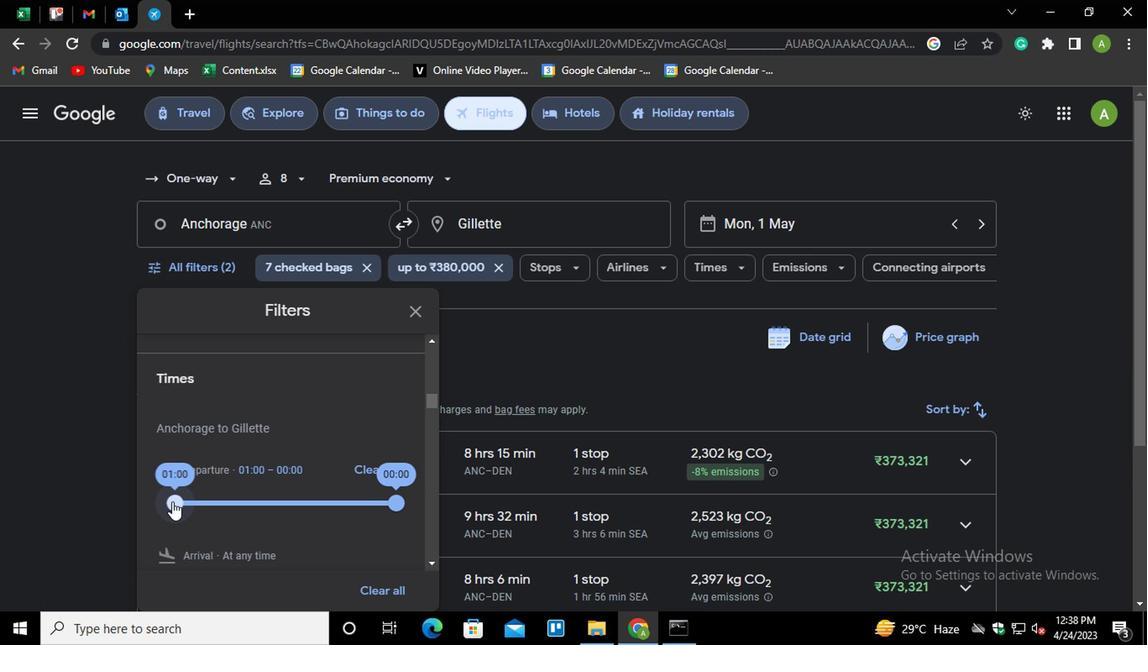 
Action: Mouse pressed left at (171, 500)
Screenshot: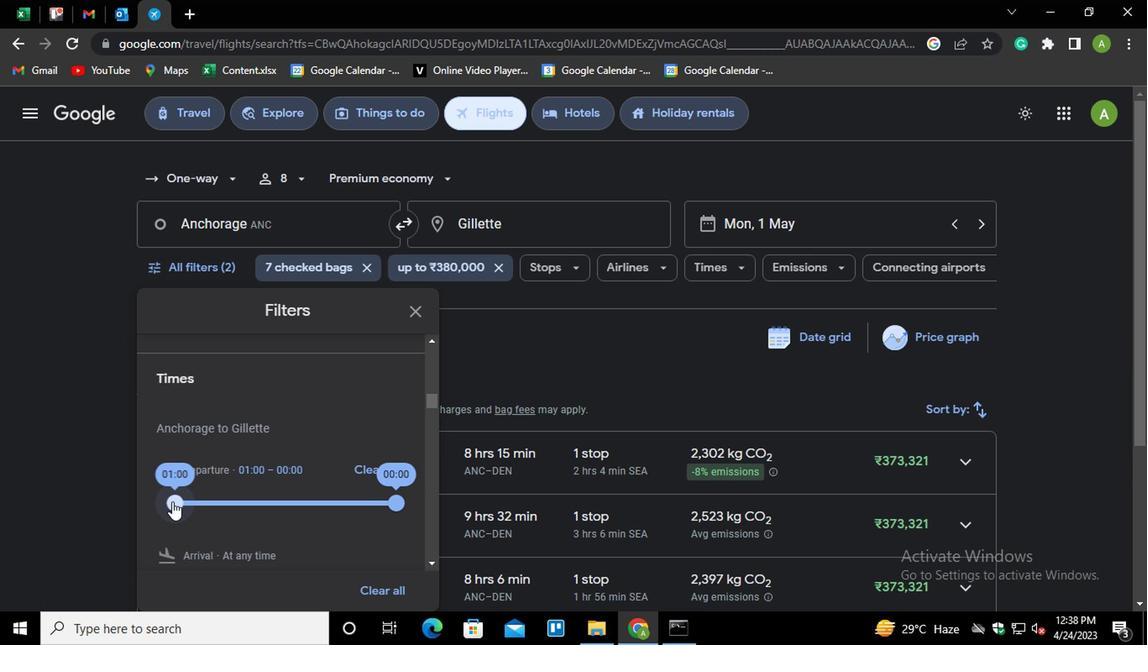 
Action: Mouse moved to (316, 547)
Screenshot: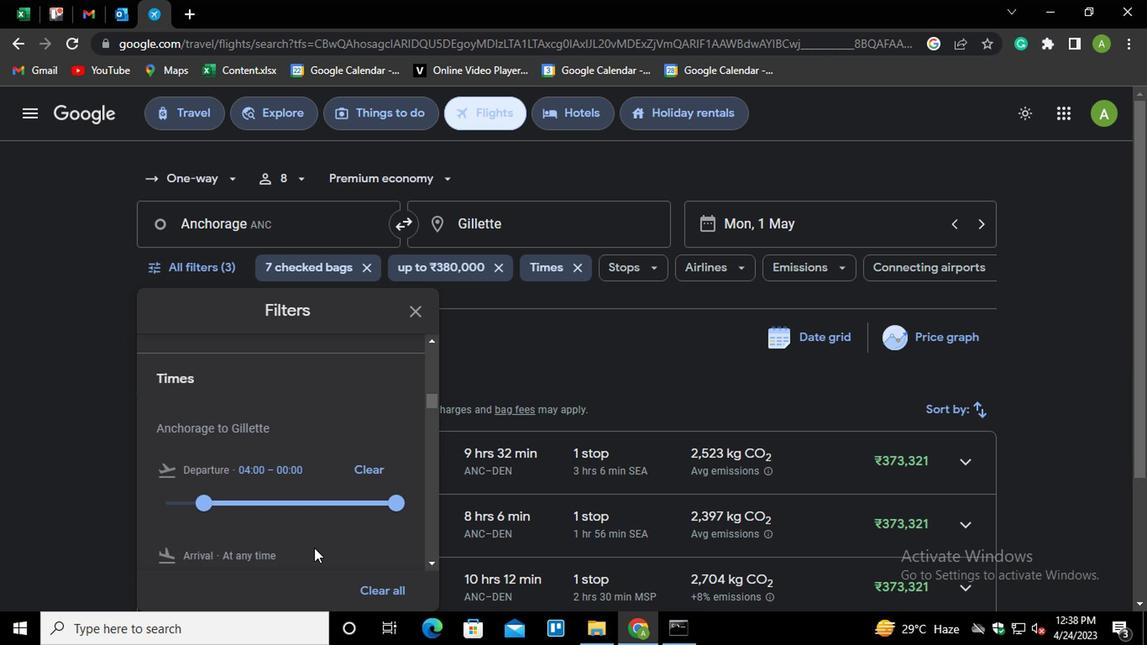 
Action: Mouse scrolled (316, 546) with delta (0, 0)
Screenshot: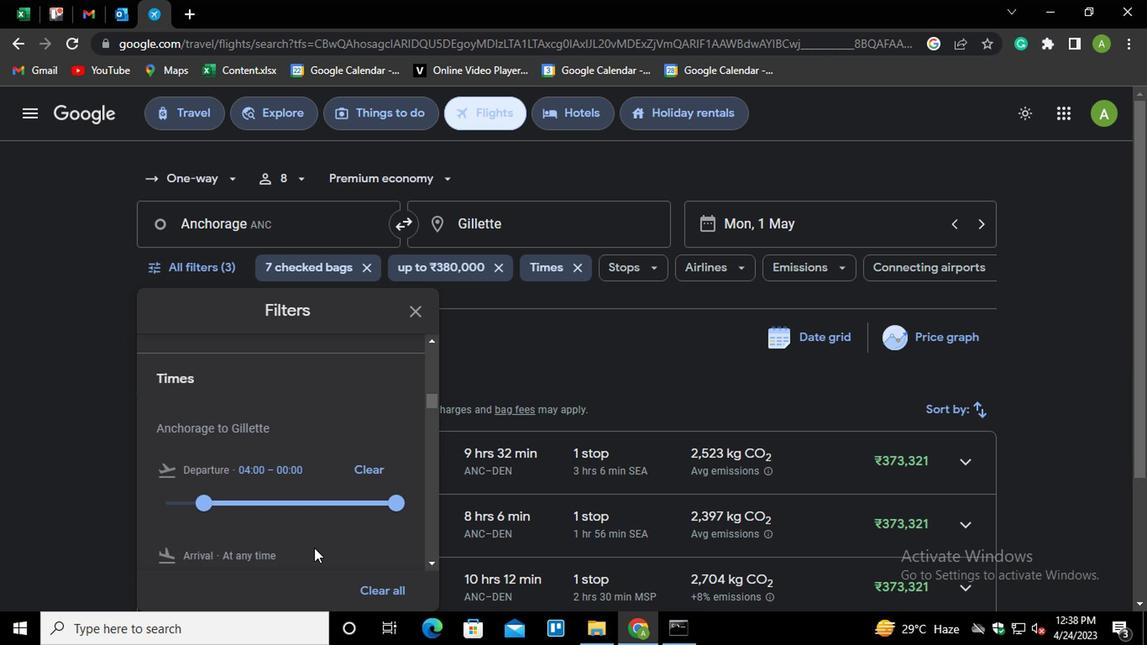 
Action: Mouse moved to (316, 547)
Screenshot: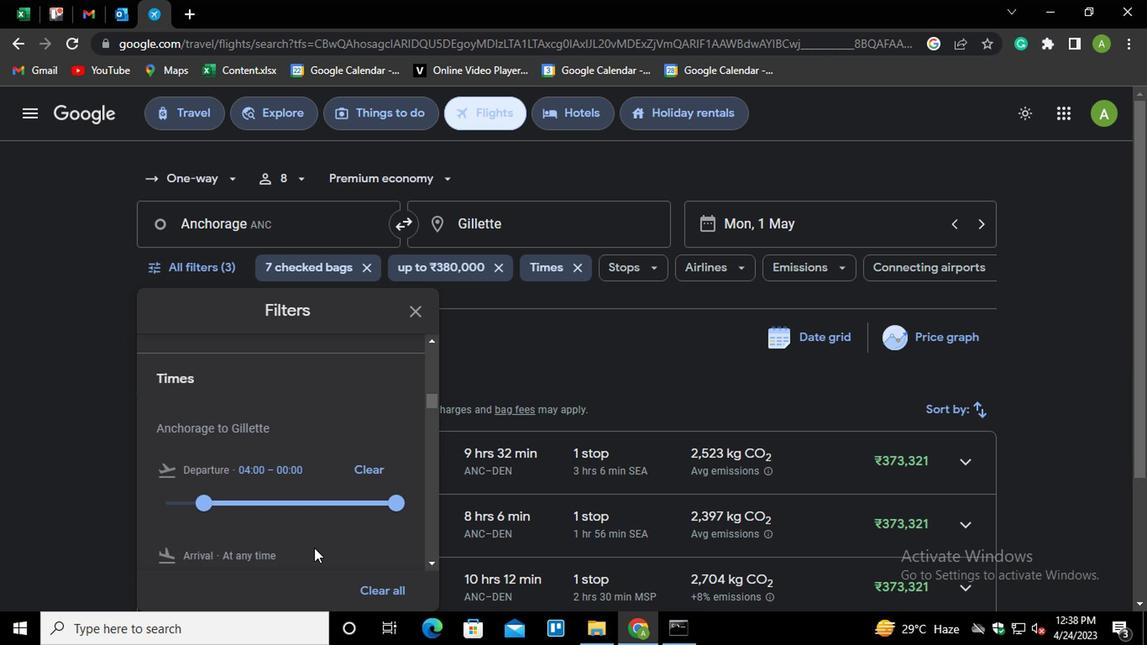 
Action: Mouse scrolled (316, 546) with delta (0, 0)
Screenshot: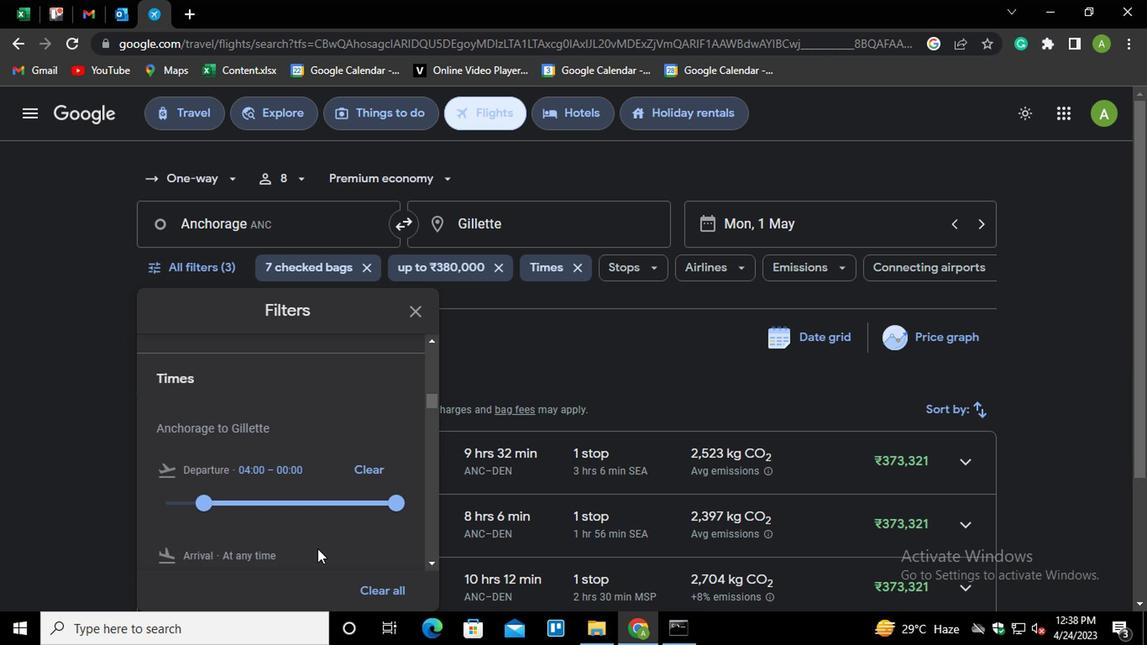 
Action: Mouse moved to (353, 501)
Screenshot: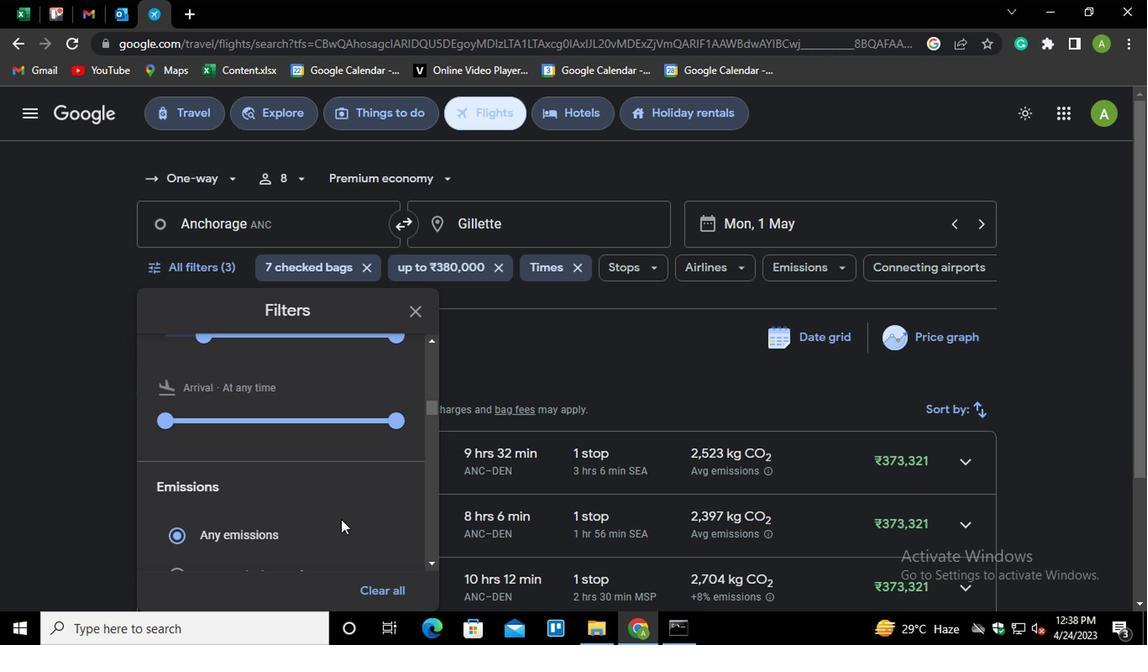 
Action: Mouse scrolled (353, 500) with delta (0, 0)
Screenshot: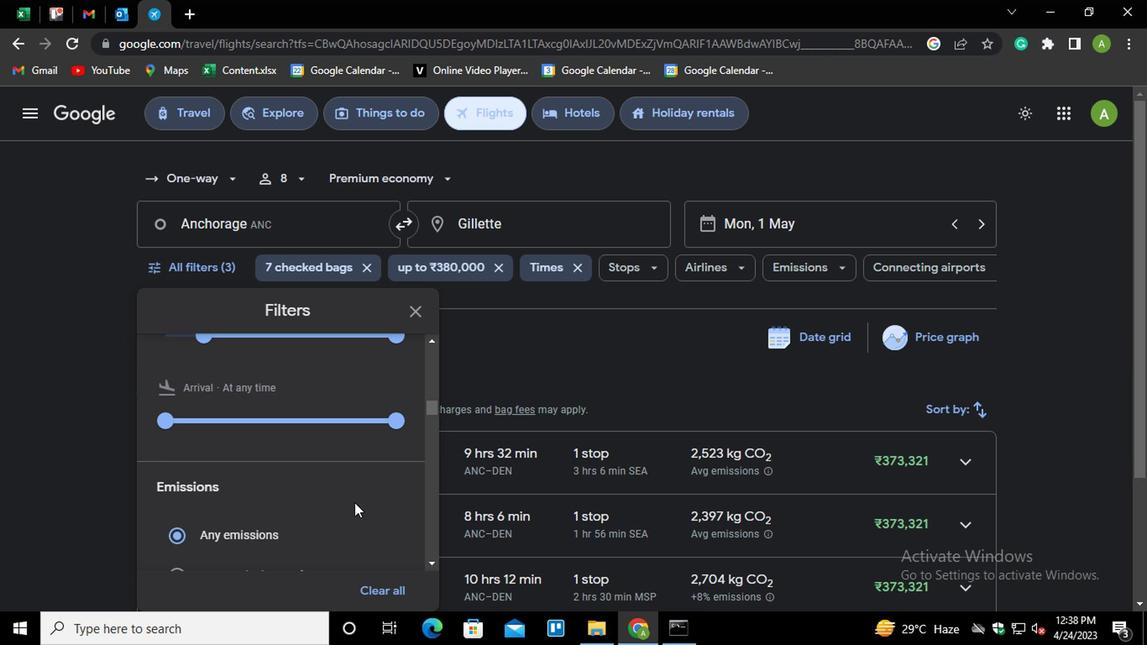 
Action: Mouse scrolled (353, 500) with delta (0, 0)
Screenshot: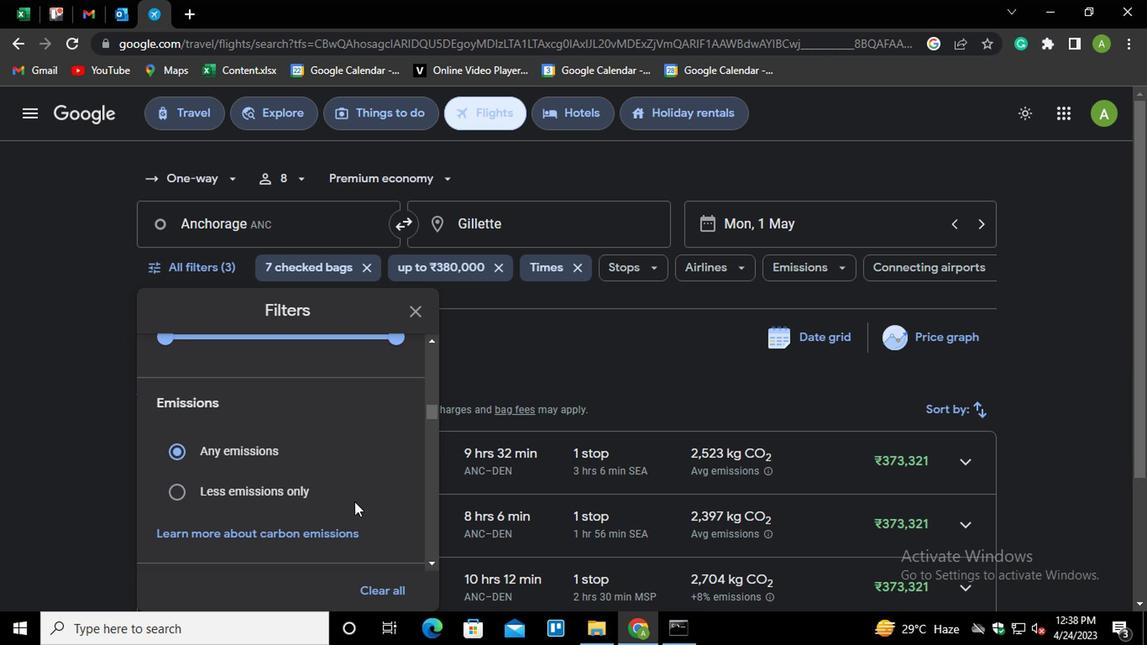 
Action: Mouse moved to (550, 364)
Screenshot: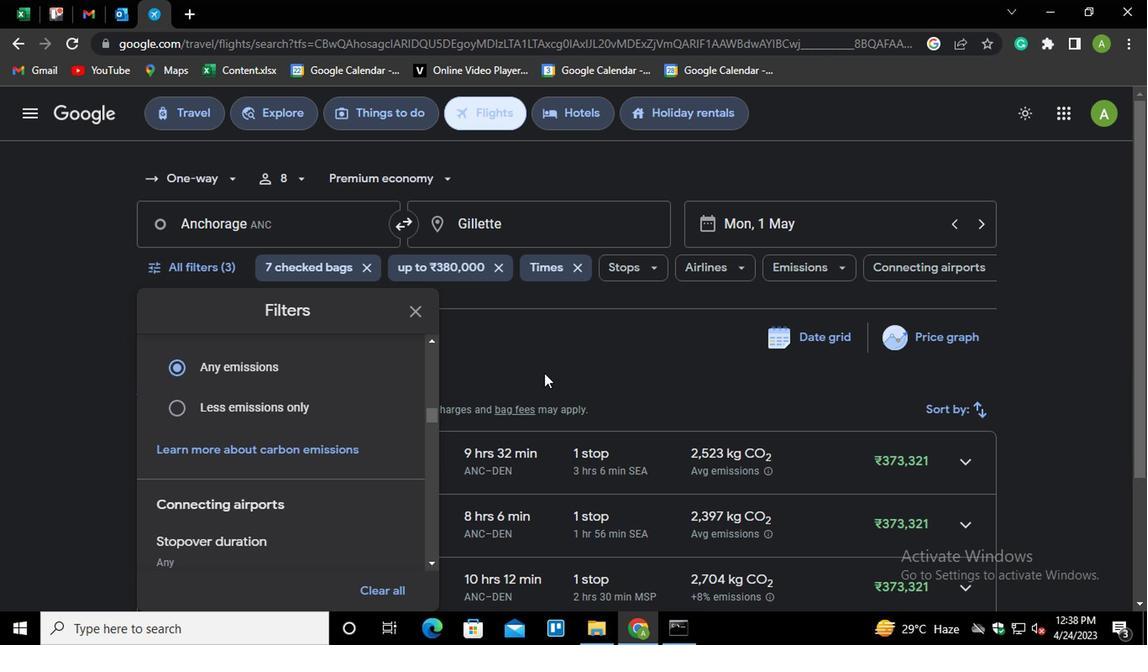 
Action: Mouse pressed left at (550, 364)
Screenshot: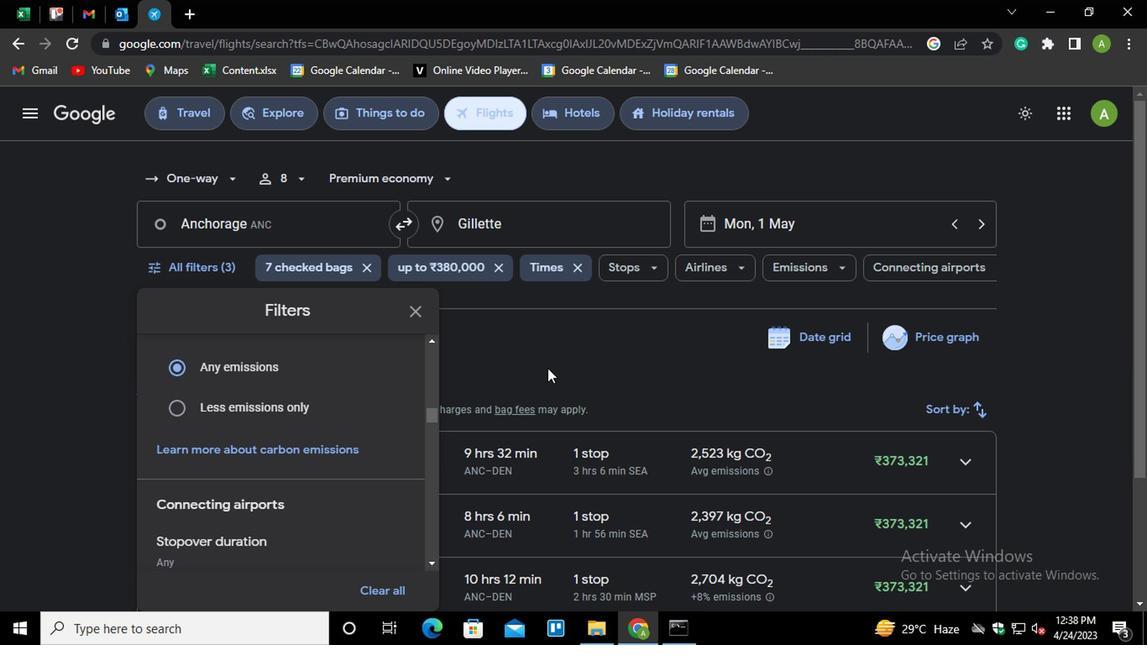 
